 Task: Create a due date automation trigger when advanced on, on the tuesday after a card is due add content with a name or a description not ending with resume at 11:00 AM.
Action: Mouse moved to (839, 265)
Screenshot: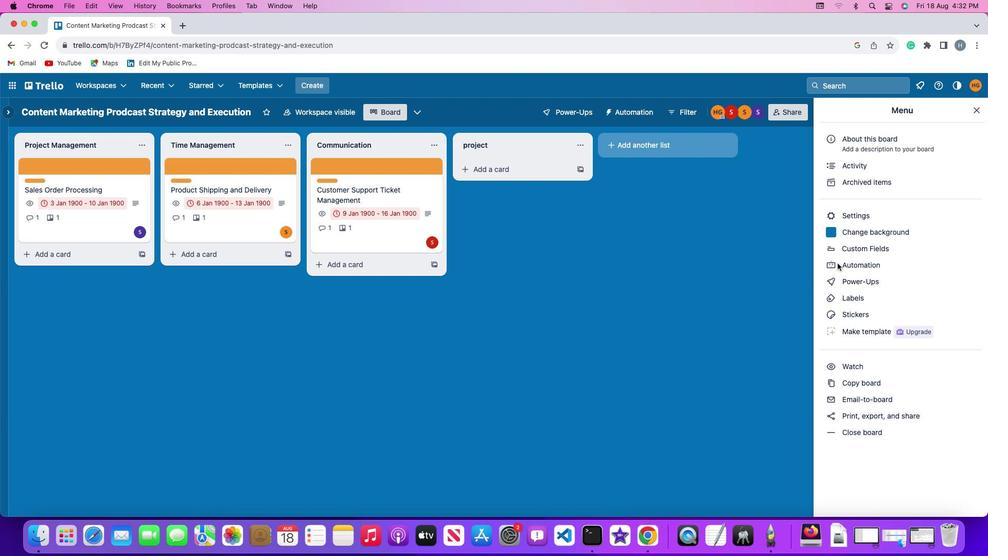 
Action: Mouse pressed left at (839, 265)
Screenshot: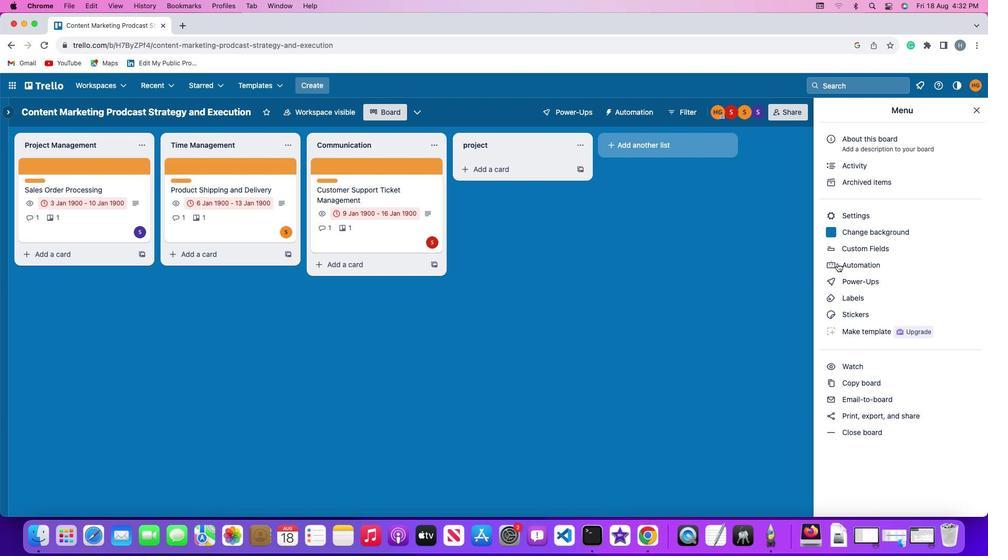 
Action: Mouse pressed left at (839, 265)
Screenshot: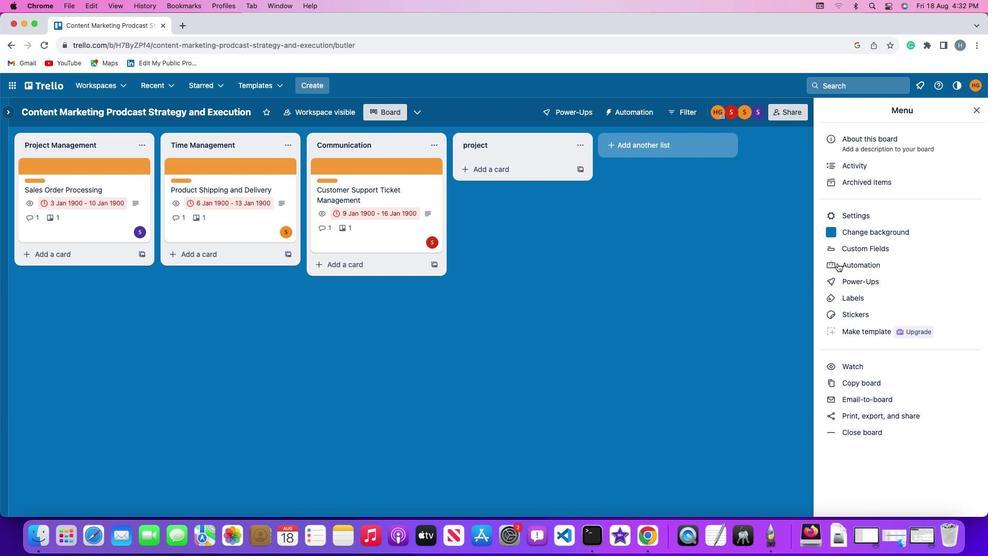 
Action: Mouse moved to (75, 243)
Screenshot: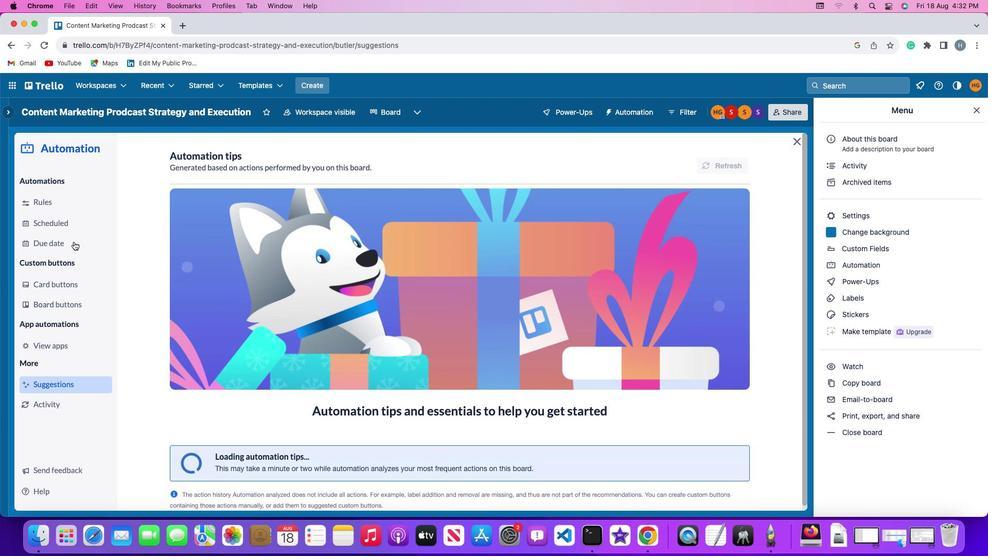 
Action: Mouse pressed left at (75, 243)
Screenshot: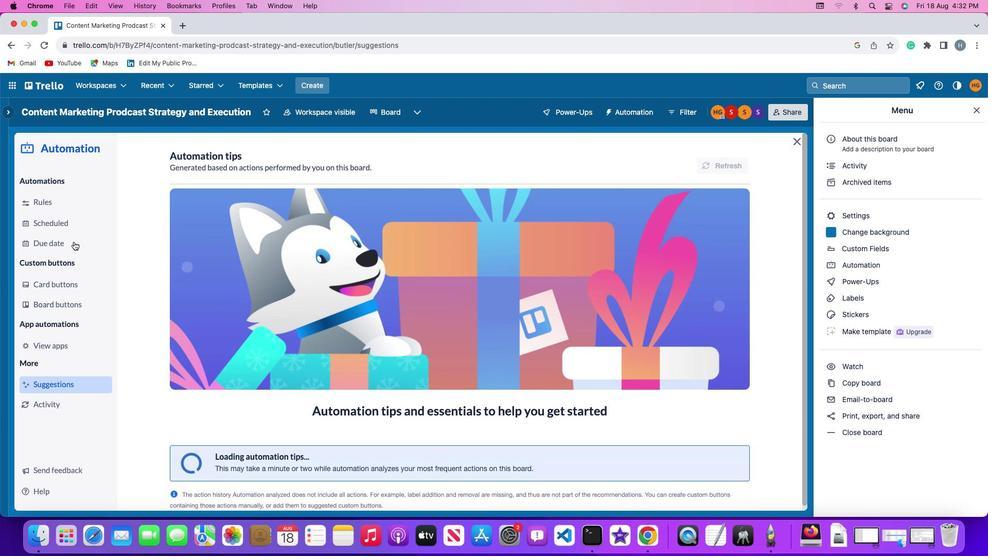 
Action: Mouse moved to (701, 160)
Screenshot: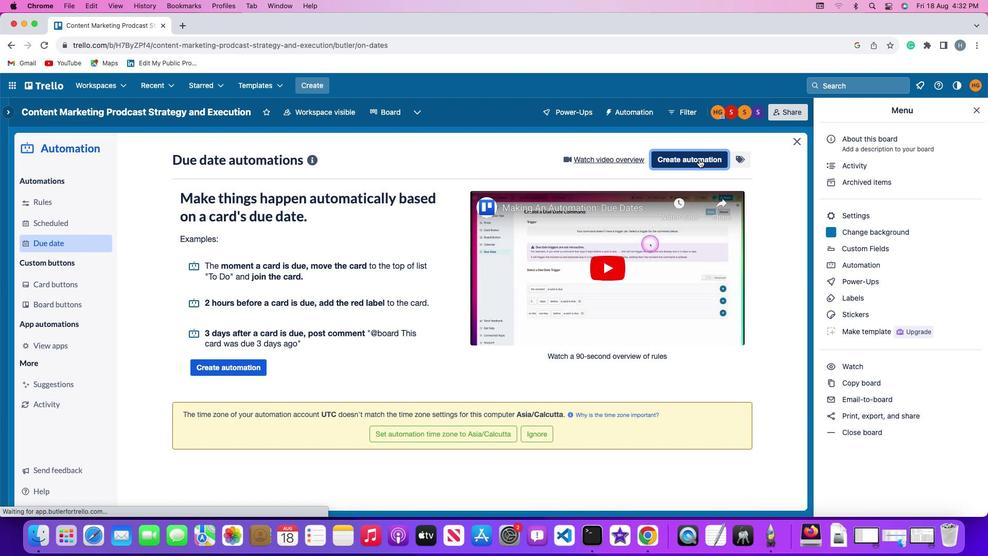 
Action: Mouse pressed left at (701, 160)
Screenshot: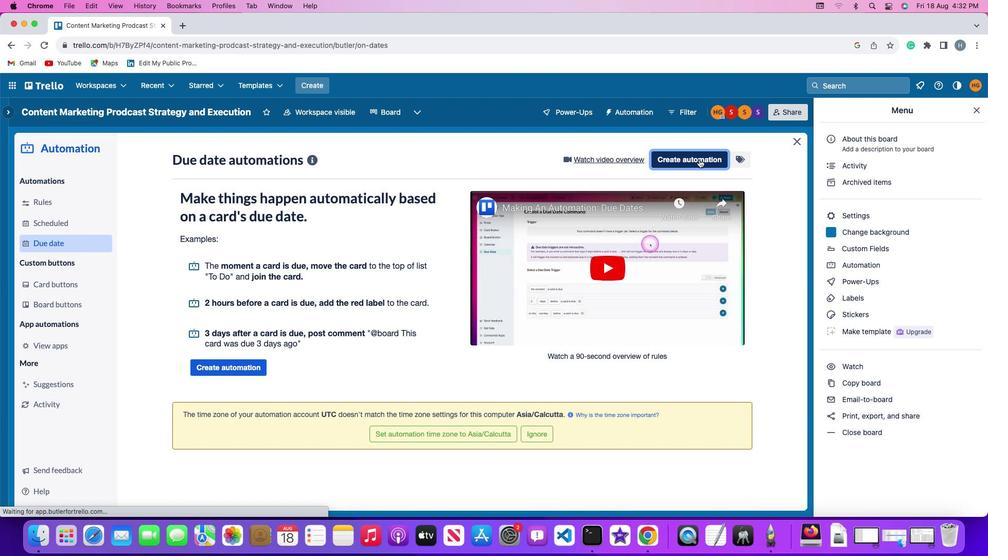 
Action: Mouse moved to (292, 259)
Screenshot: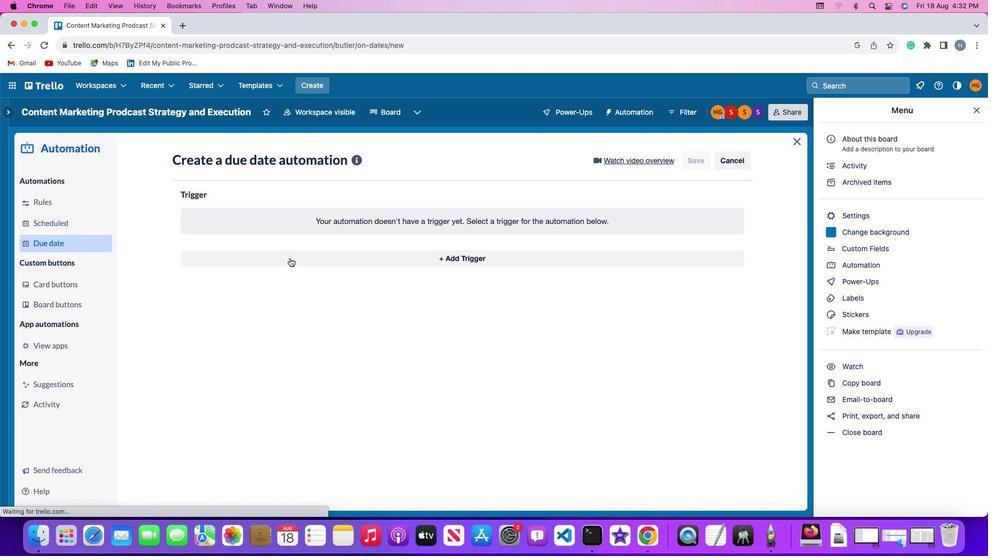 
Action: Mouse pressed left at (292, 259)
Screenshot: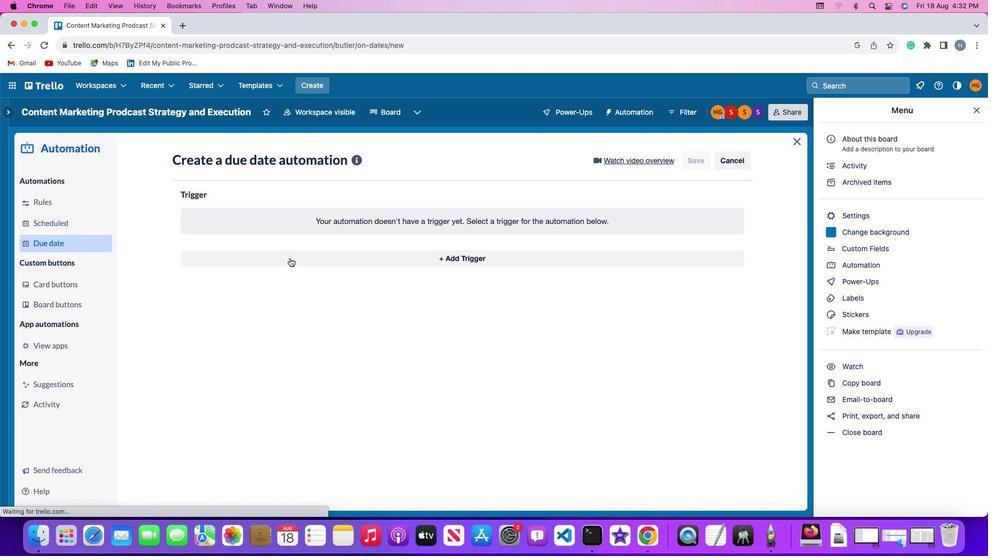 
Action: Mouse moved to (220, 448)
Screenshot: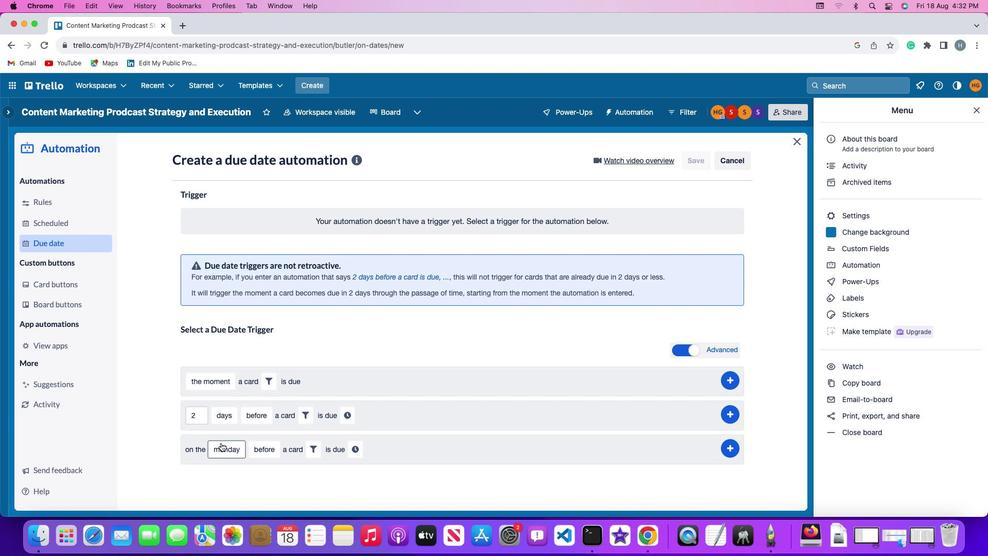 
Action: Mouse pressed left at (220, 448)
Screenshot: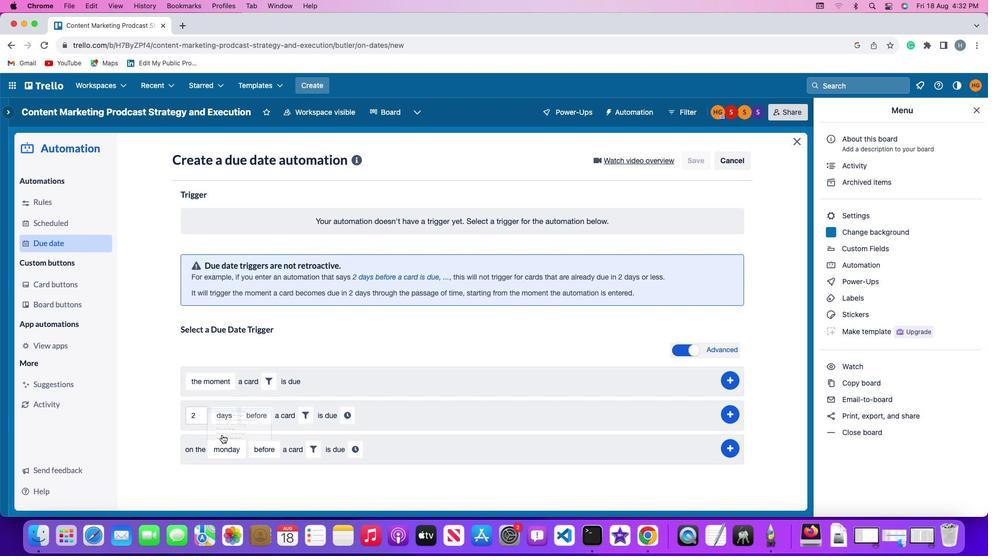 
Action: Mouse moved to (238, 328)
Screenshot: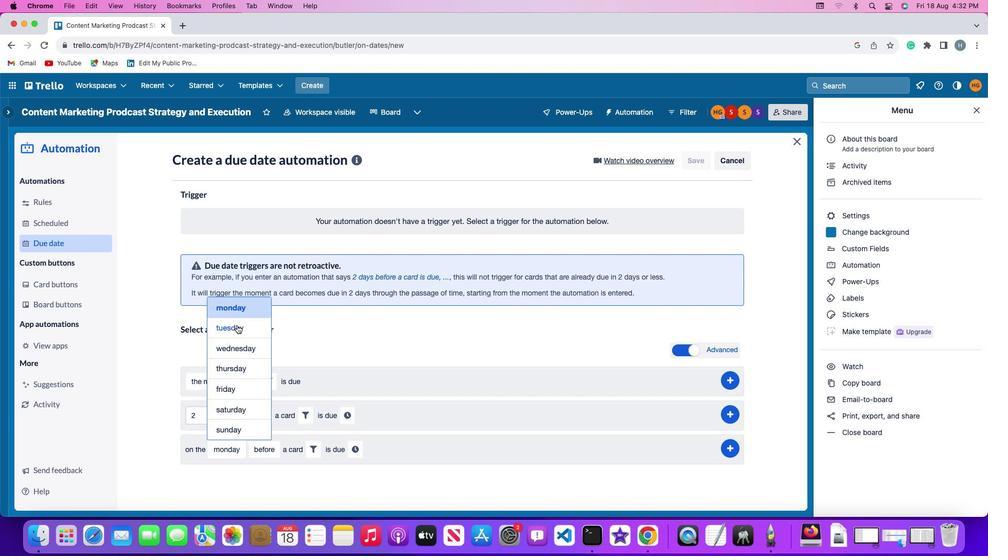
Action: Mouse pressed left at (238, 328)
Screenshot: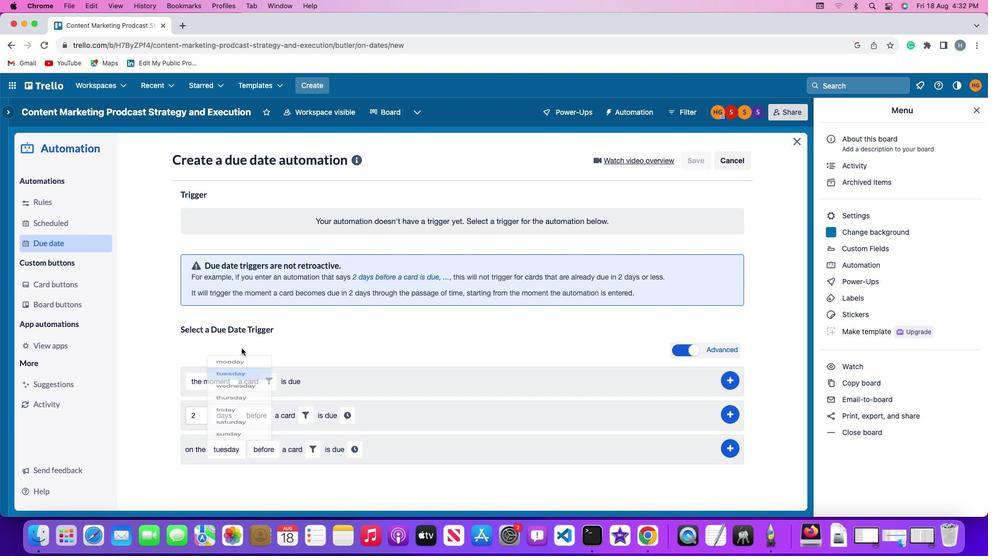 
Action: Mouse moved to (263, 447)
Screenshot: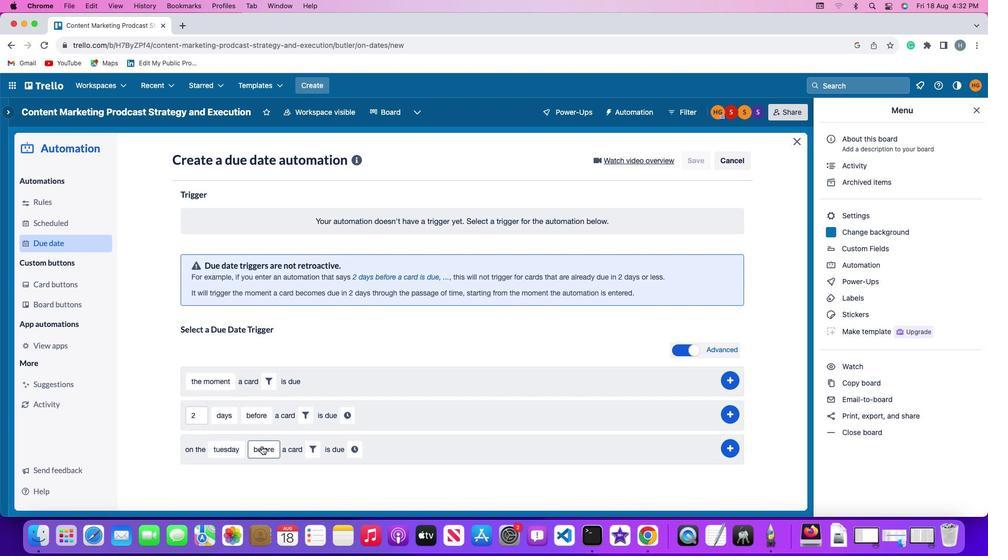 
Action: Mouse pressed left at (263, 447)
Screenshot: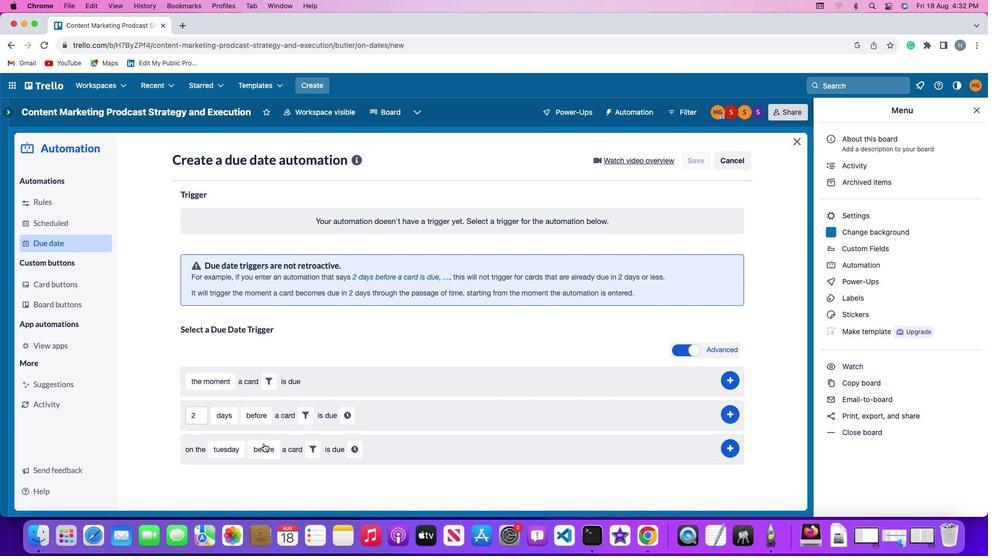 
Action: Mouse moved to (283, 386)
Screenshot: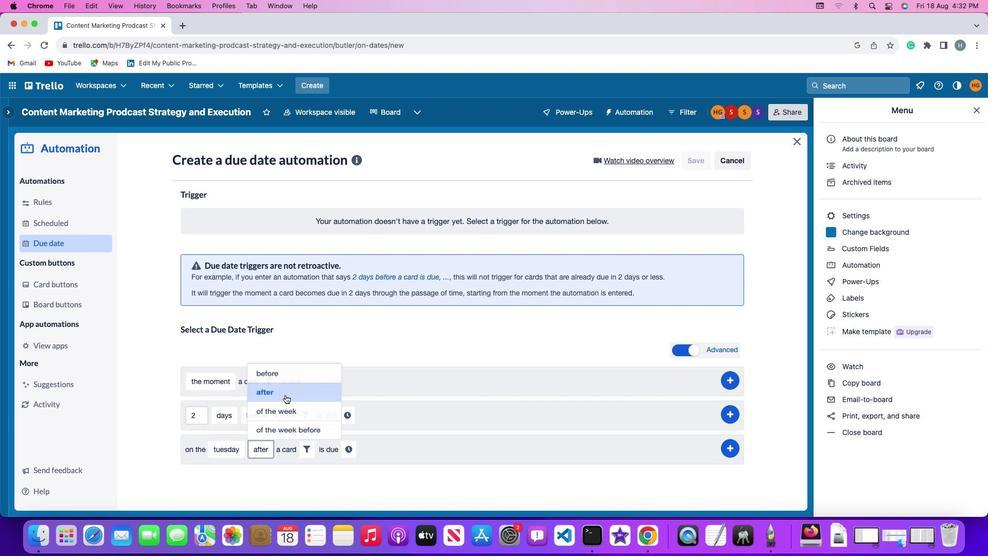 
Action: Mouse pressed left at (283, 386)
Screenshot: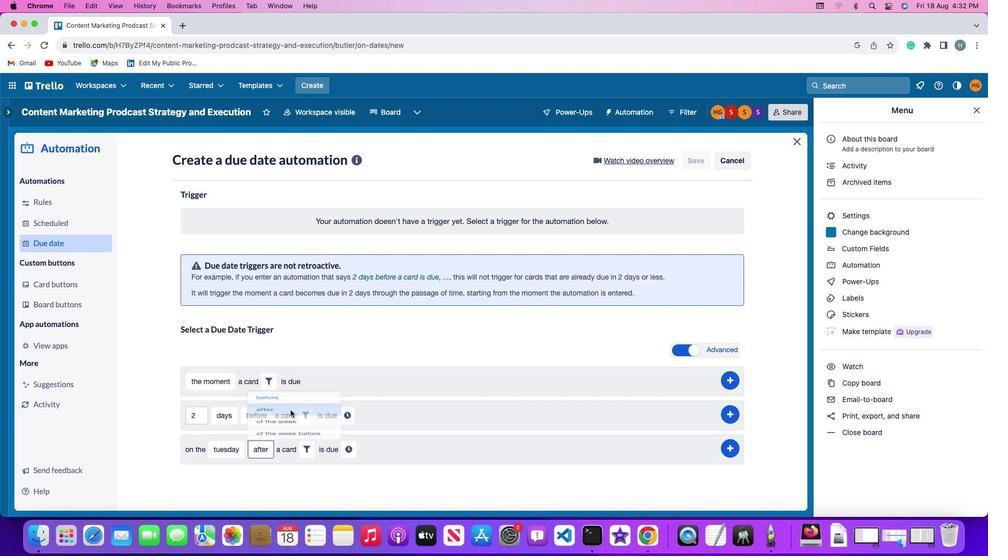 
Action: Mouse moved to (302, 448)
Screenshot: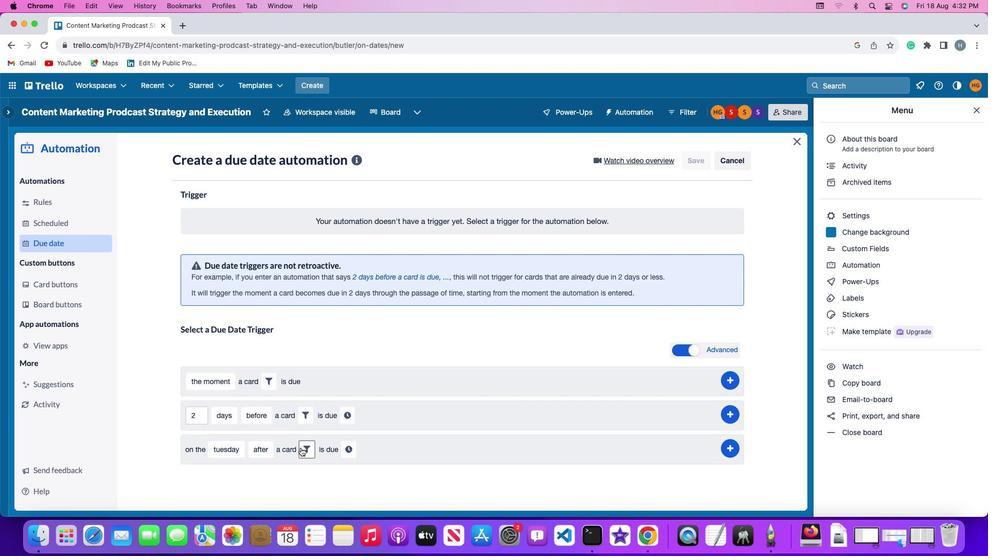 
Action: Mouse pressed left at (302, 448)
Screenshot: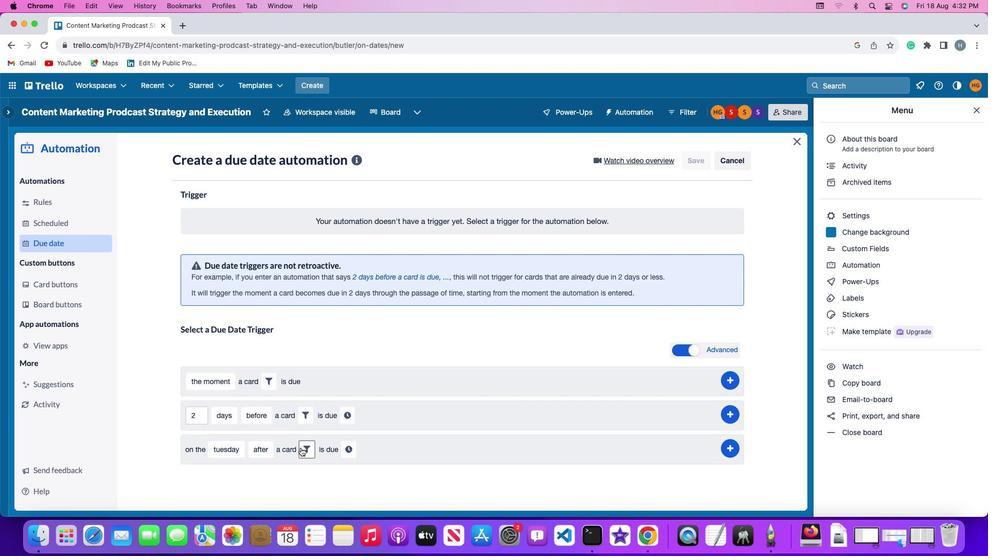 
Action: Mouse moved to (449, 485)
Screenshot: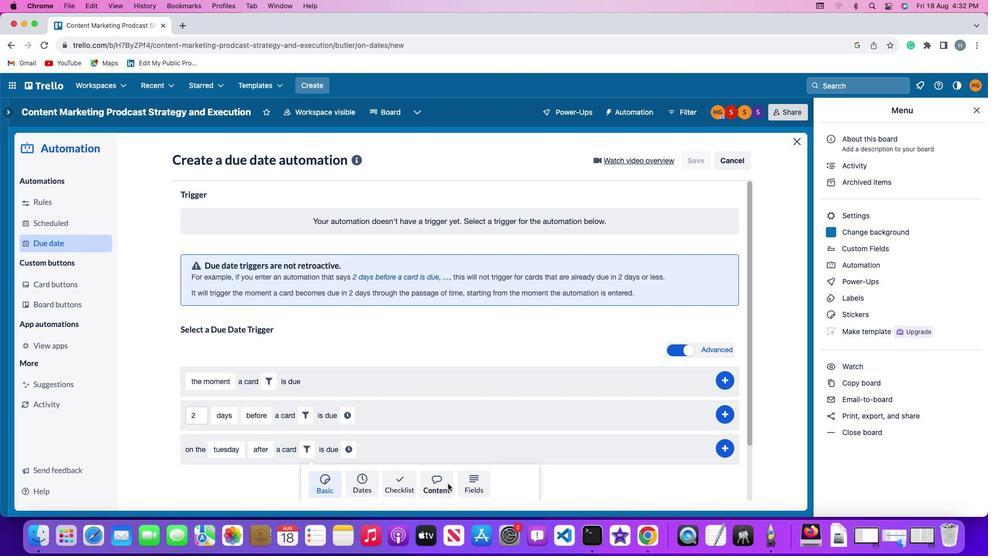 
Action: Mouse pressed left at (449, 485)
Screenshot: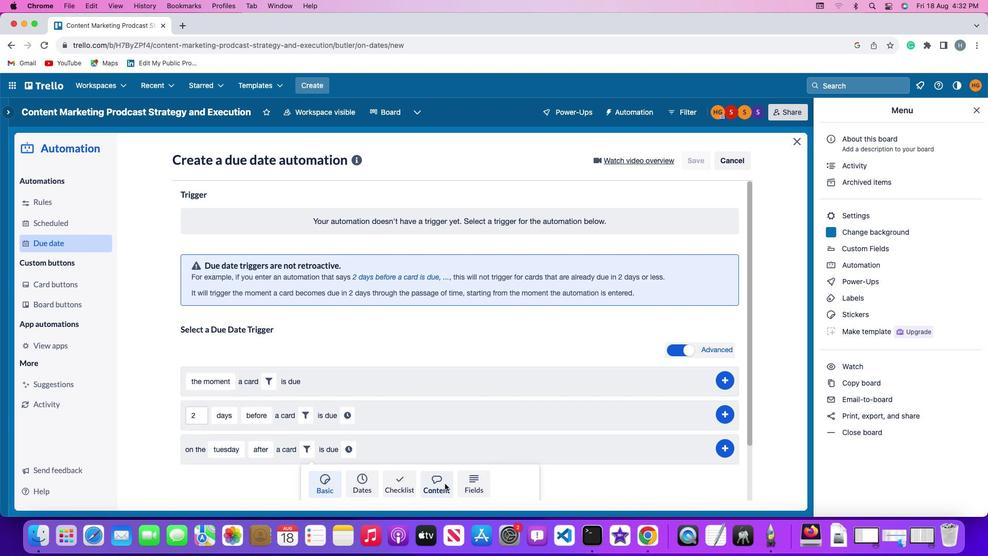 
Action: Mouse moved to (261, 478)
Screenshot: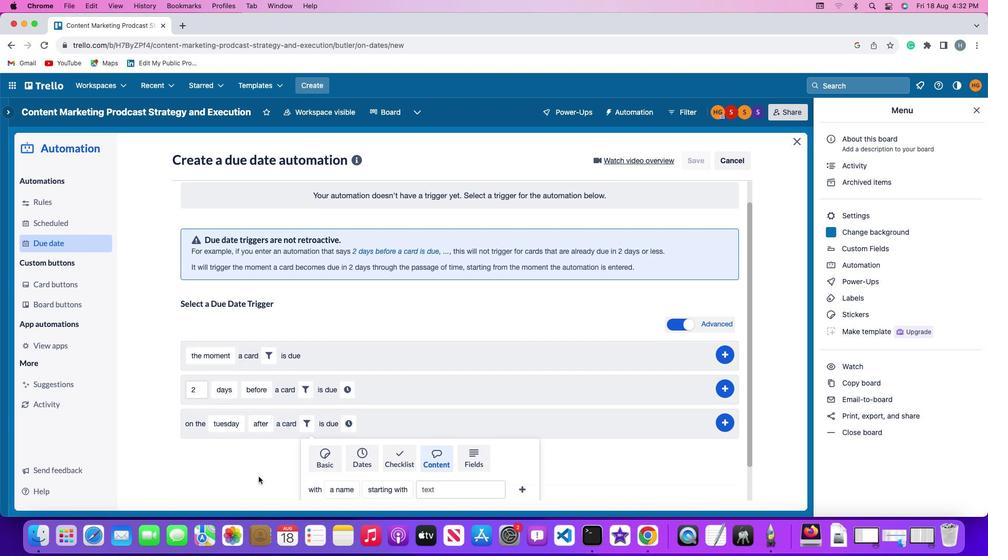 
Action: Mouse scrolled (261, 478) with delta (1, 1)
Screenshot: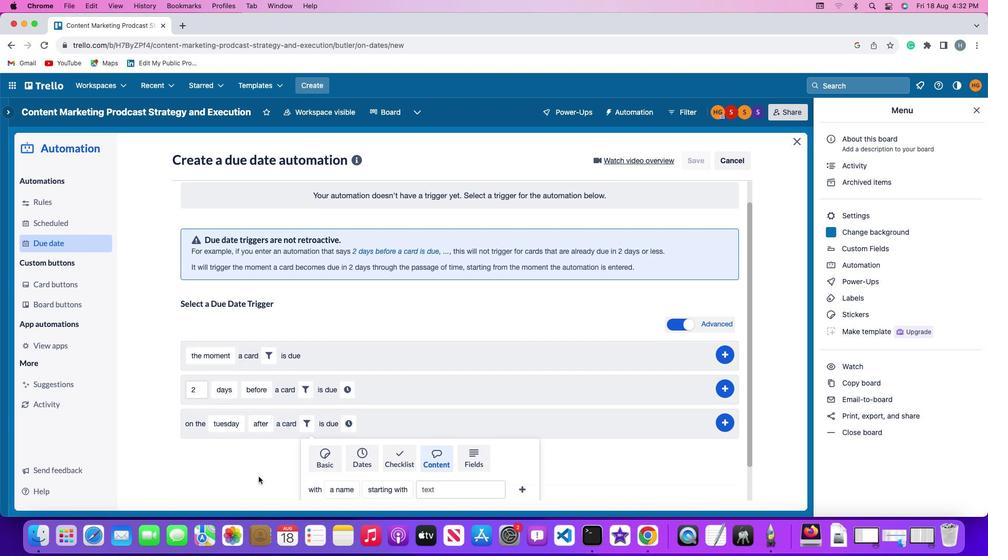 
Action: Mouse moved to (260, 477)
Screenshot: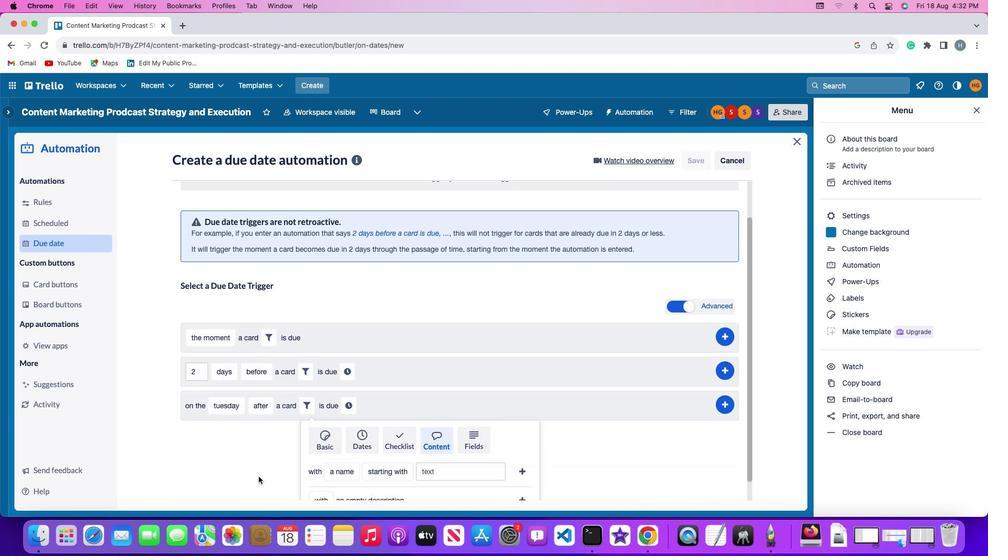 
Action: Mouse scrolled (260, 477) with delta (1, 1)
Screenshot: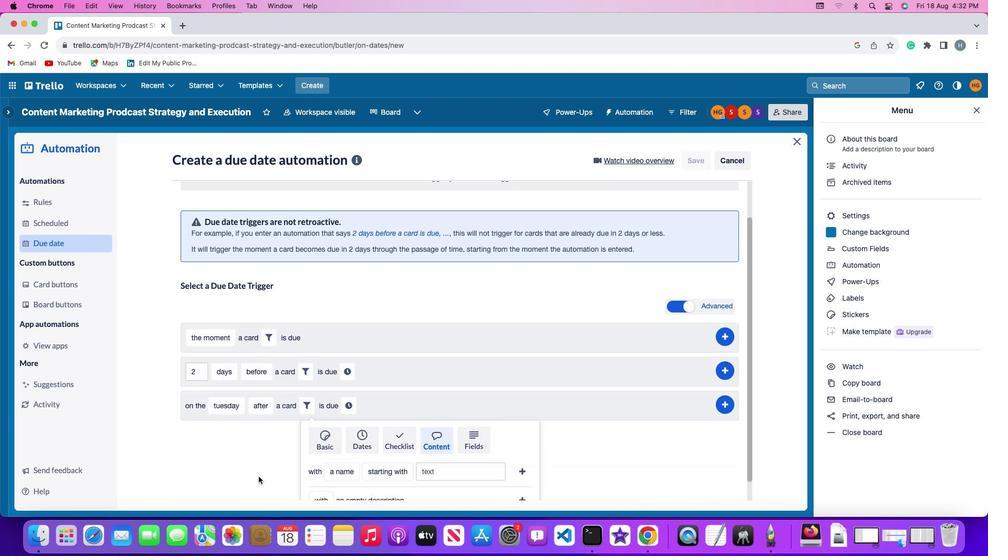 
Action: Mouse scrolled (260, 477) with delta (1, 0)
Screenshot: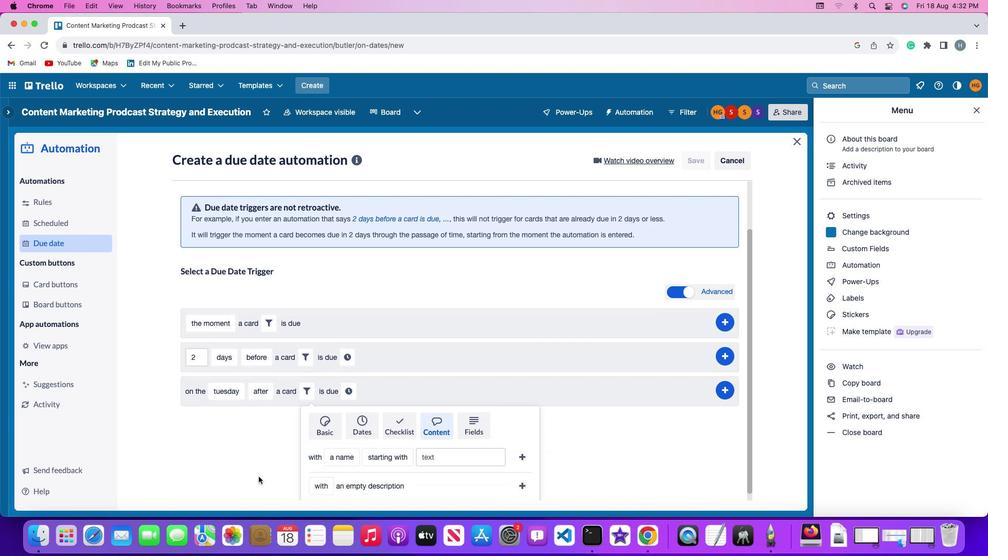 
Action: Mouse scrolled (260, 477) with delta (1, 0)
Screenshot: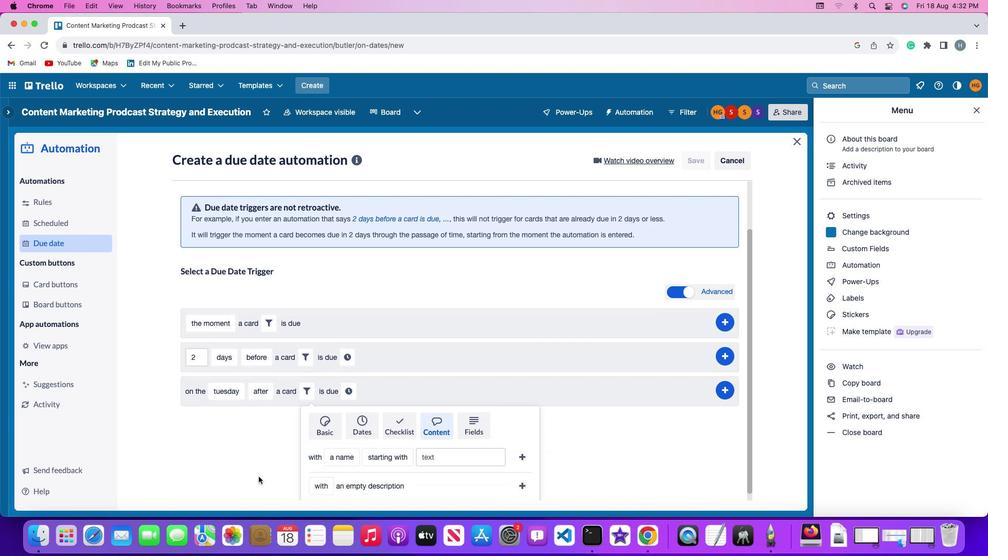 
Action: Mouse scrolled (260, 477) with delta (1, -1)
Screenshot: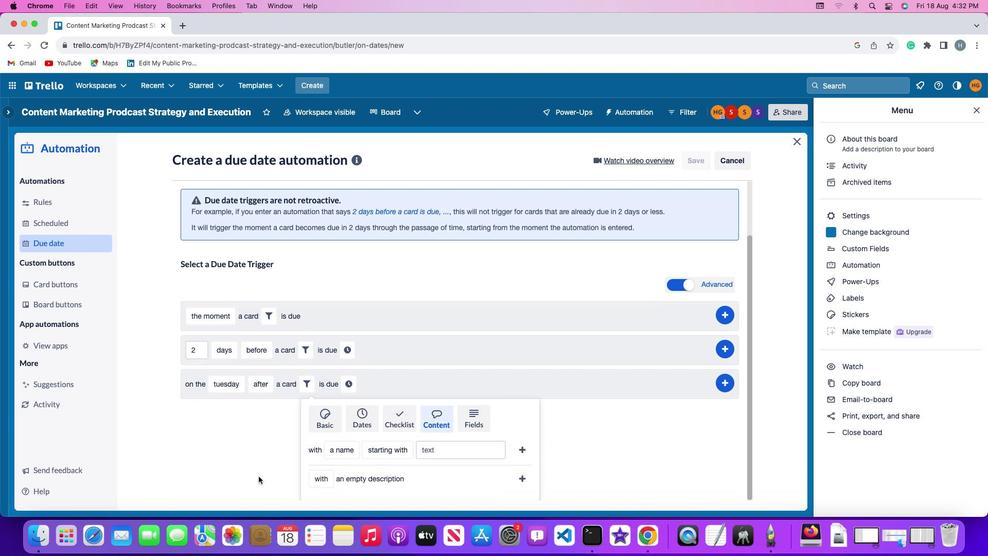 
Action: Mouse moved to (351, 454)
Screenshot: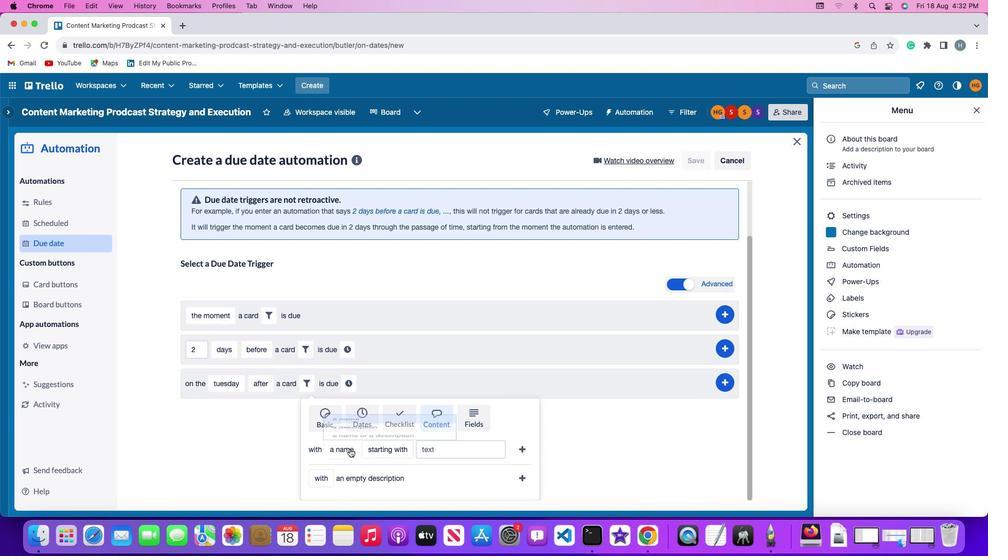 
Action: Mouse pressed left at (351, 454)
Screenshot: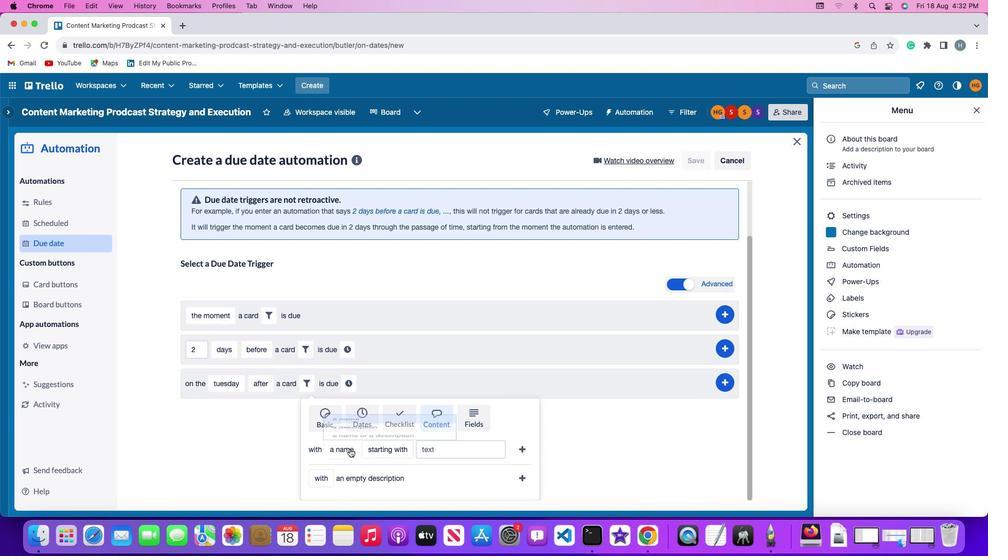
Action: Mouse moved to (353, 429)
Screenshot: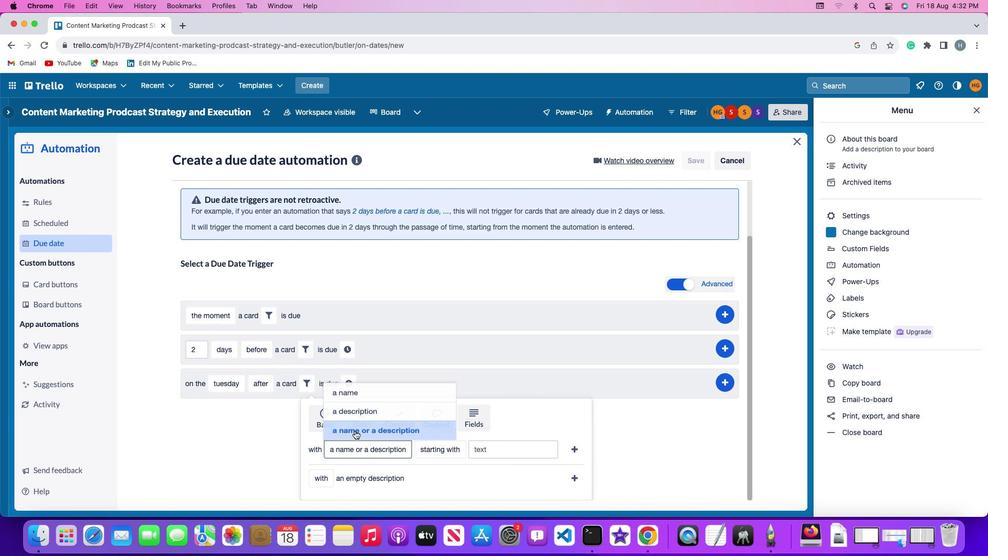 
Action: Mouse pressed left at (353, 429)
Screenshot: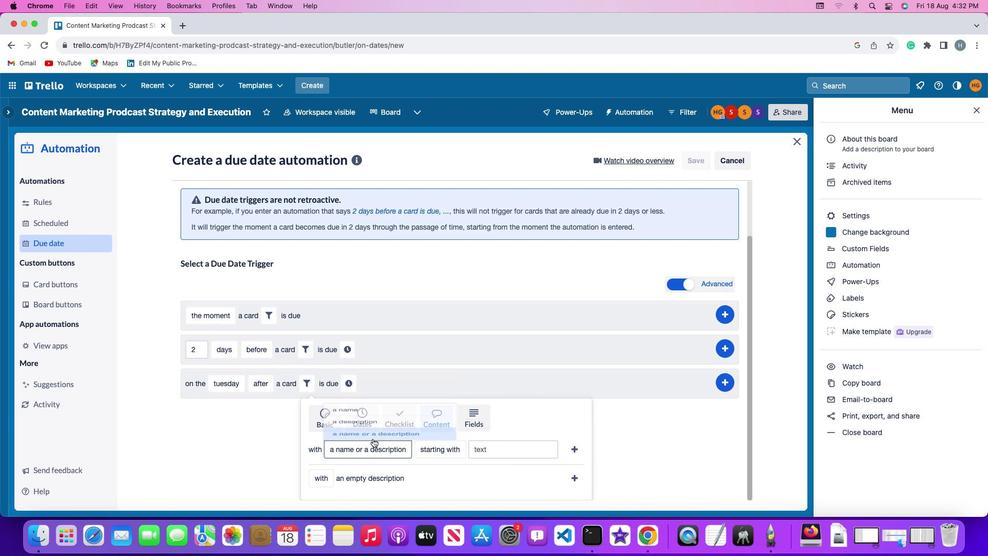 
Action: Mouse moved to (429, 451)
Screenshot: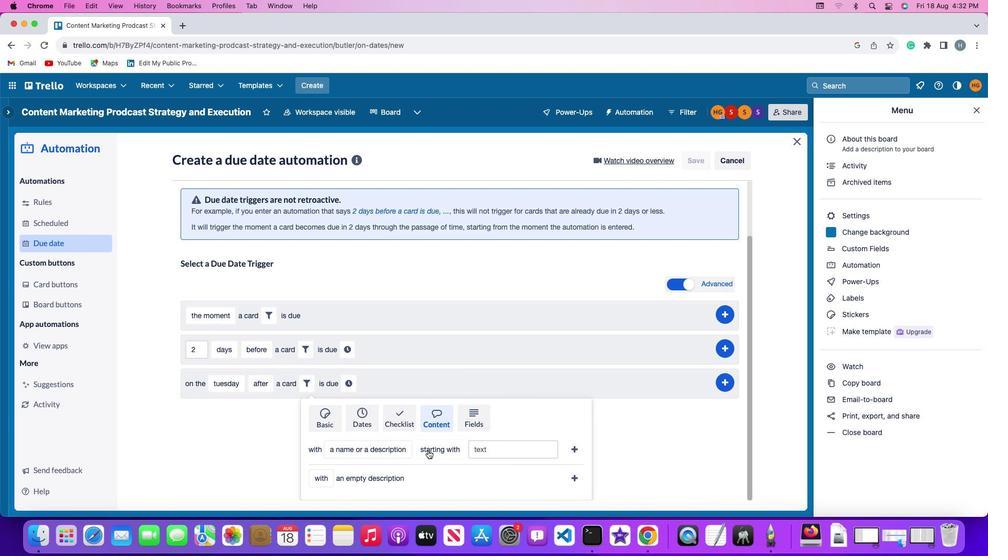 
Action: Mouse pressed left at (429, 451)
Screenshot: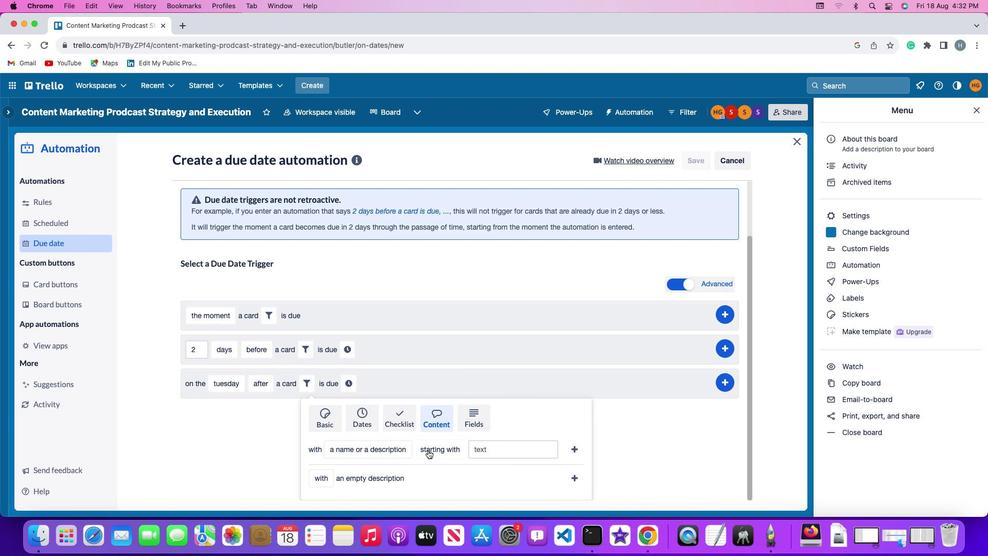 
Action: Mouse moved to (455, 410)
Screenshot: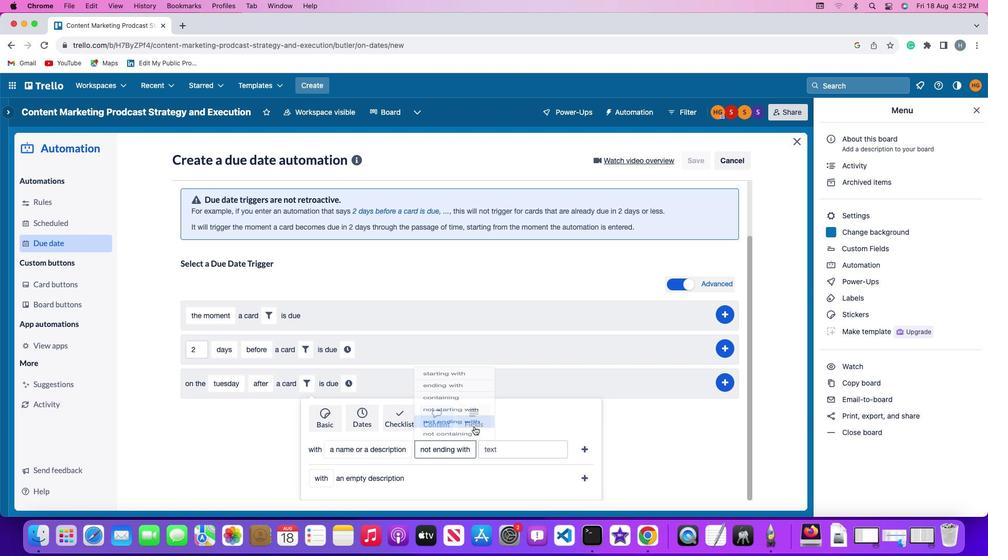 
Action: Mouse pressed left at (455, 410)
Screenshot: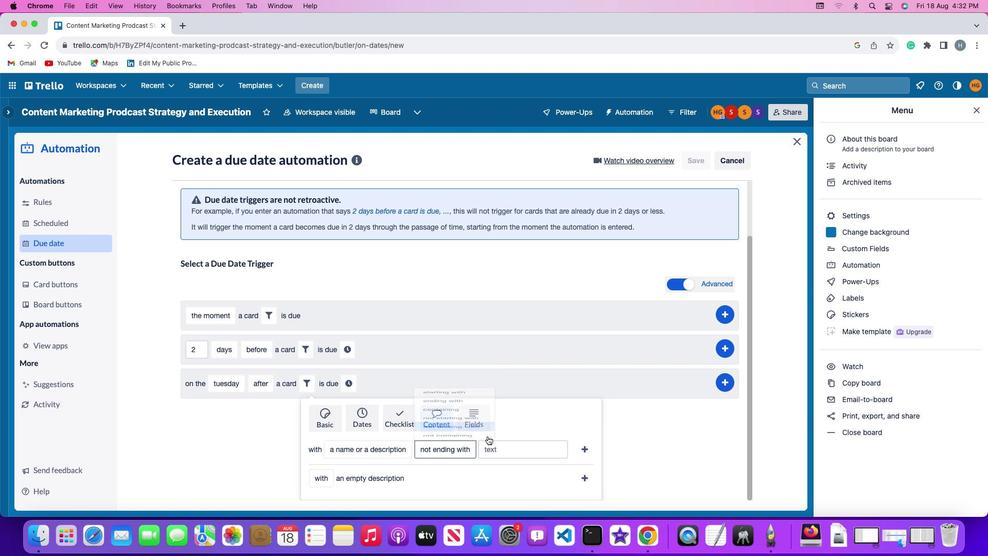 
Action: Mouse moved to (499, 445)
Screenshot: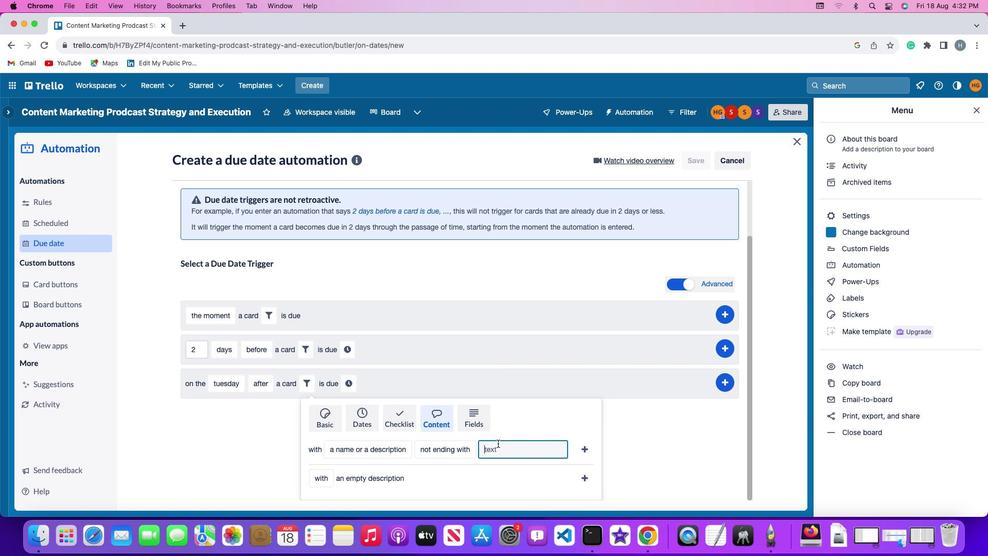 
Action: Mouse pressed left at (499, 445)
Screenshot: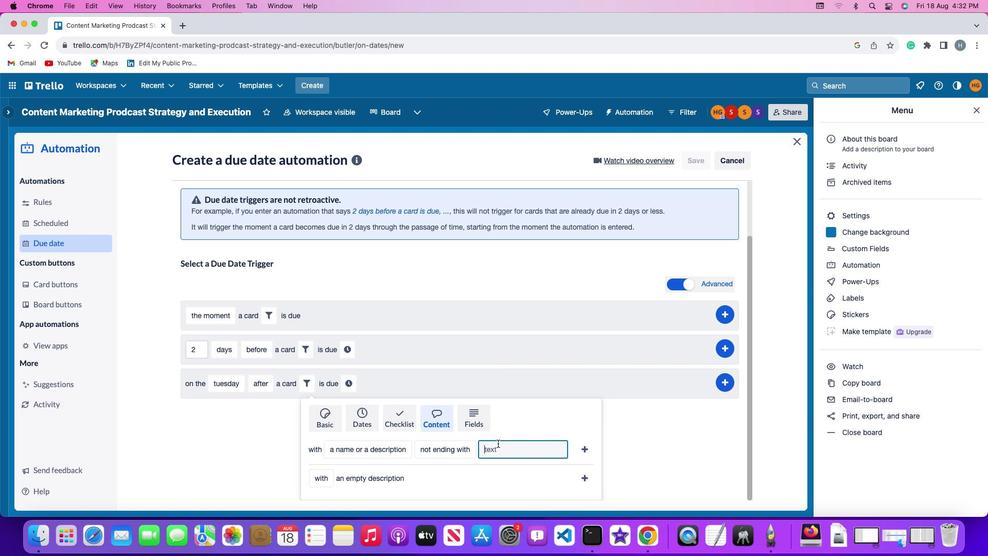 
Action: Mouse moved to (424, 487)
Screenshot: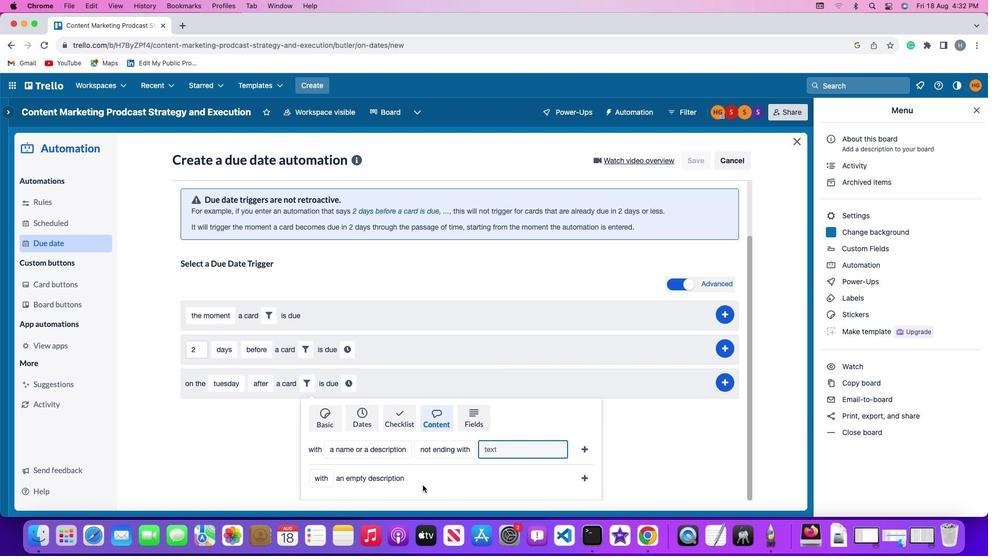 
Action: Key pressed 'r''e''s''u''m''e'
Screenshot: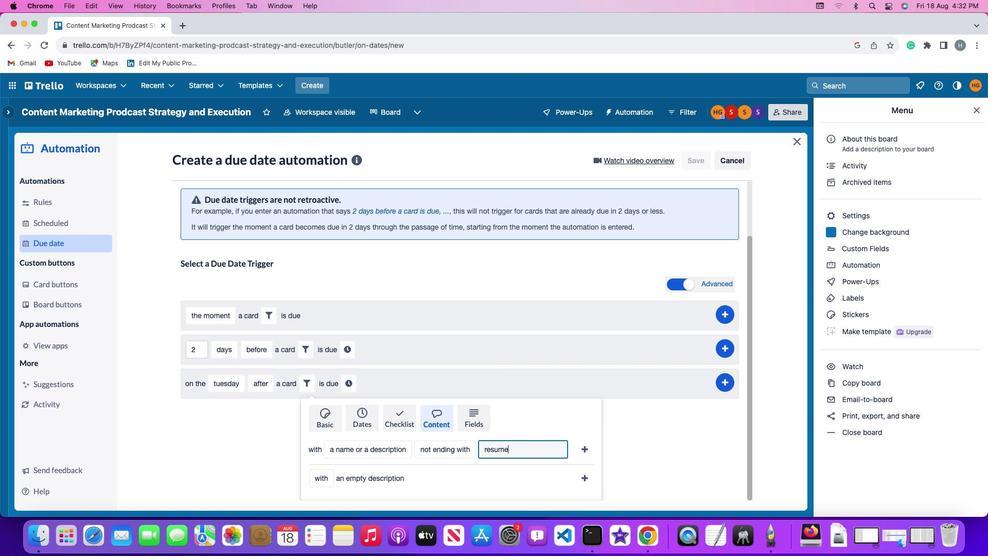 
Action: Mouse moved to (593, 449)
Screenshot: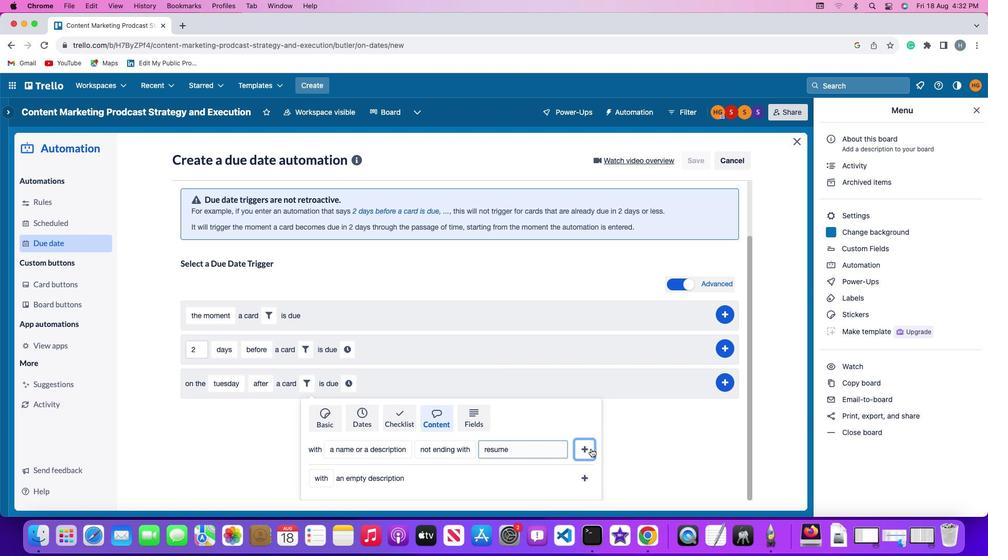 
Action: Mouse pressed left at (593, 449)
Screenshot: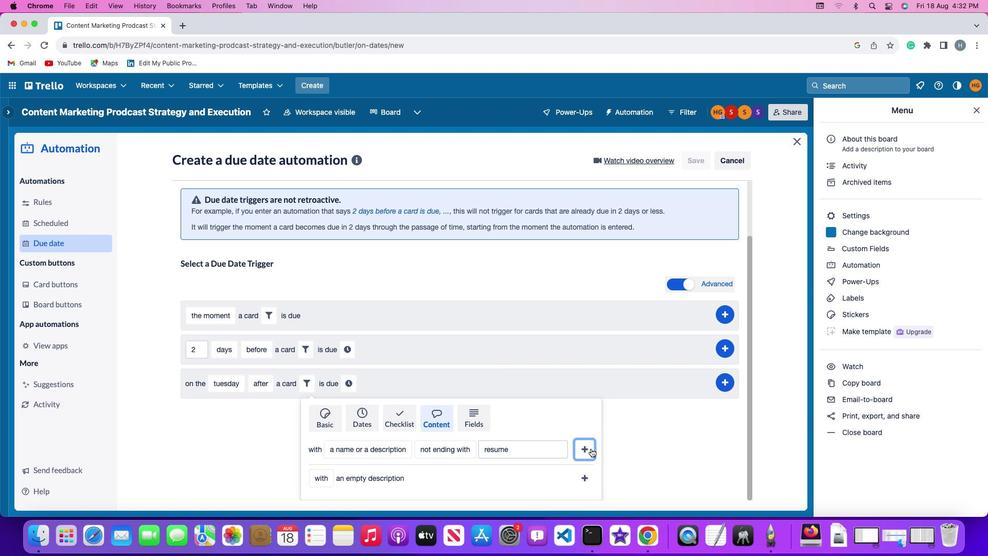 
Action: Mouse moved to (553, 446)
Screenshot: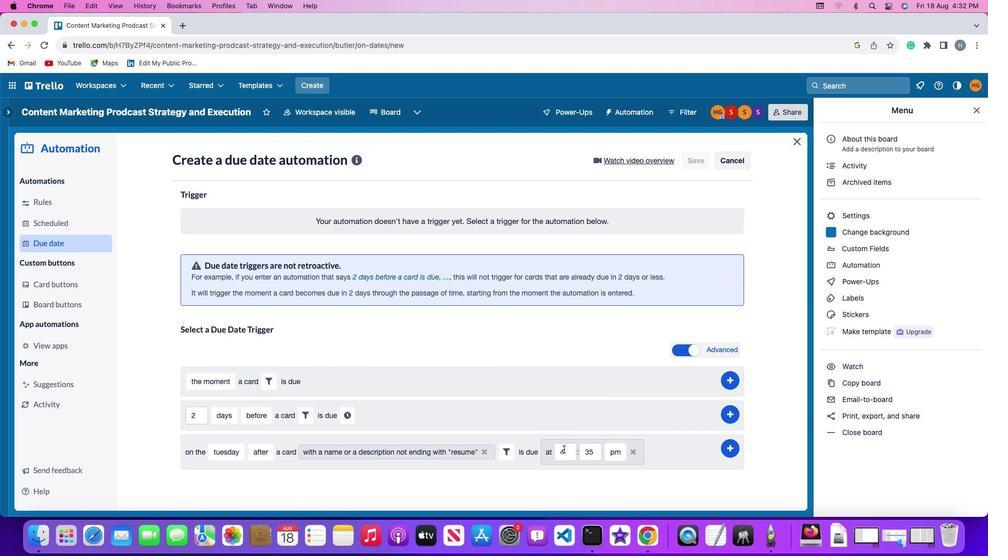 
Action: Mouse pressed left at (553, 446)
Screenshot: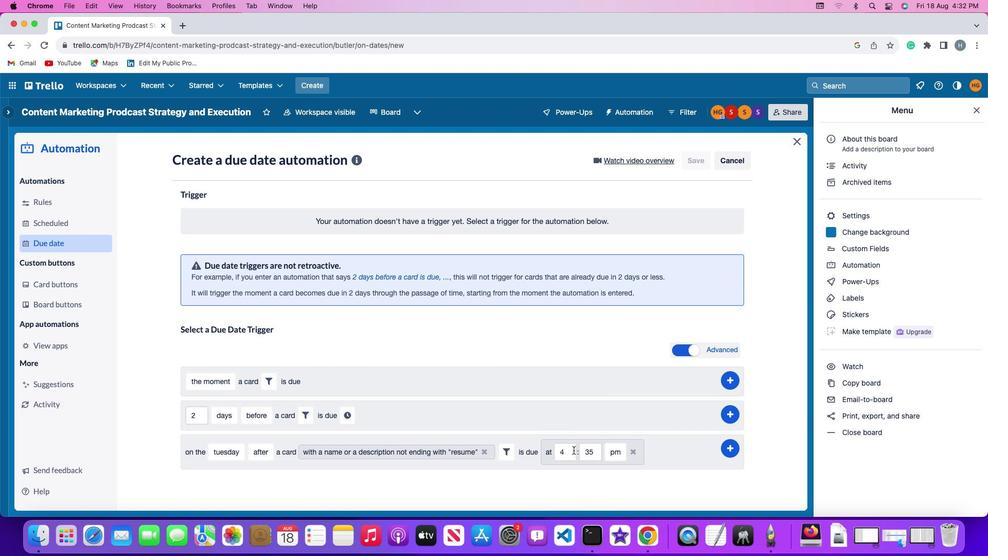 
Action: Mouse moved to (581, 451)
Screenshot: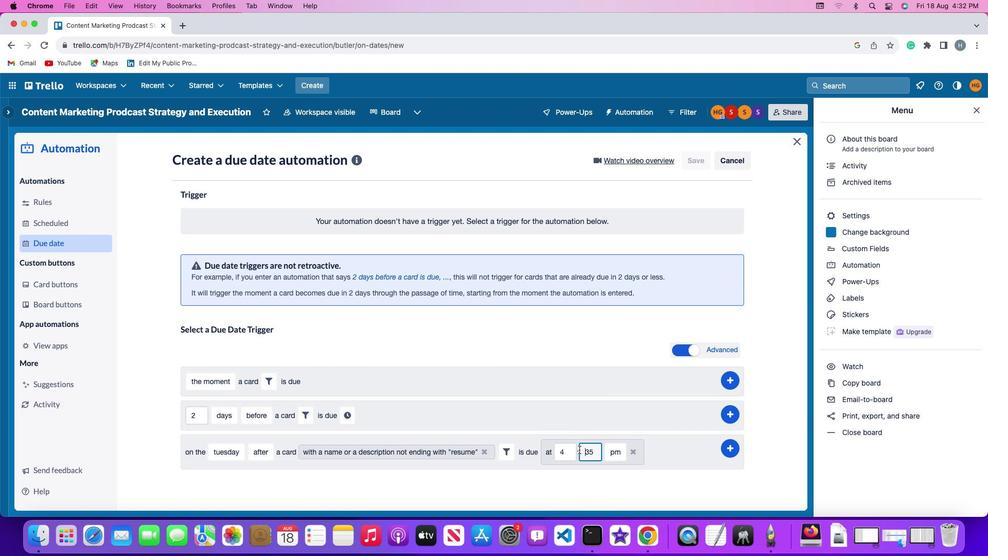 
Action: Mouse pressed left at (581, 451)
Screenshot: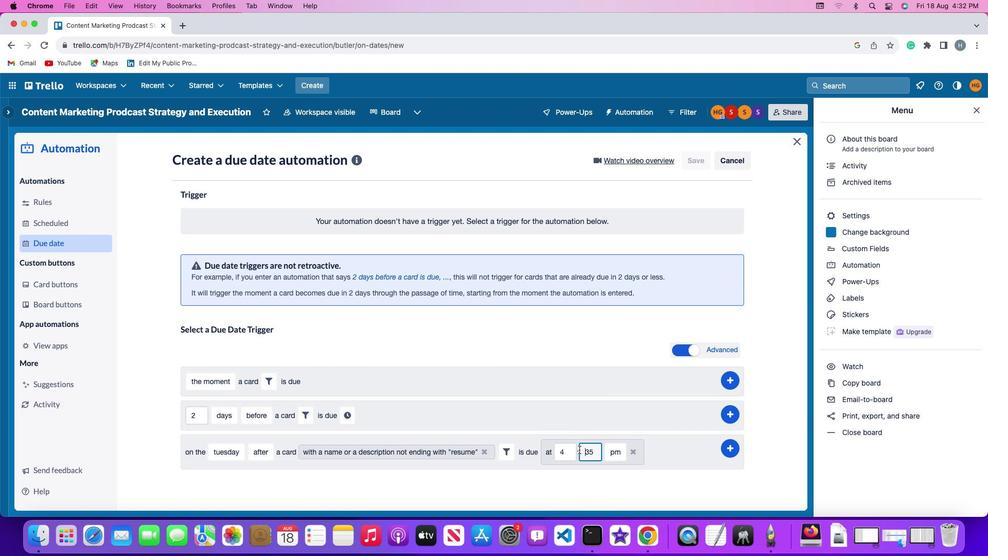 
Action: Mouse moved to (565, 456)
Screenshot: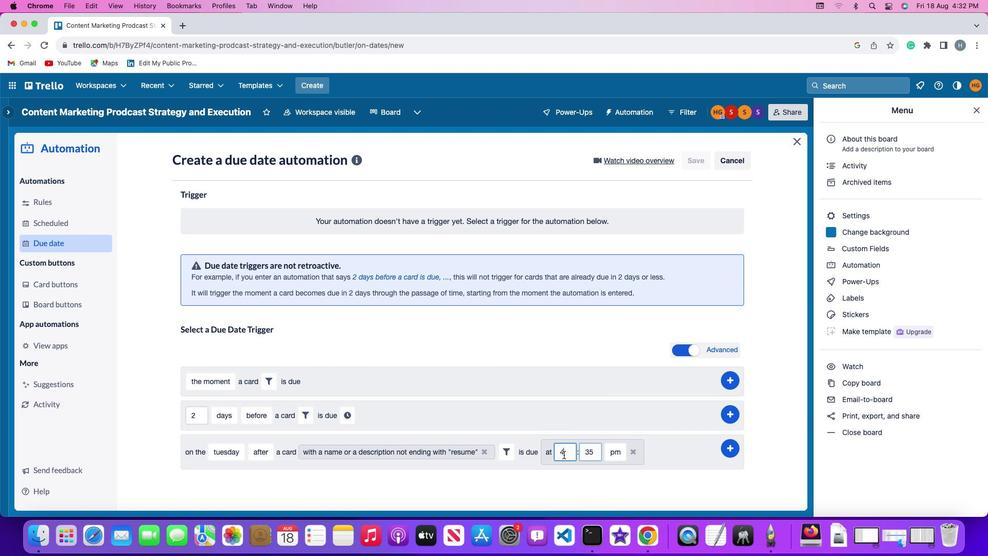 
Action: Mouse pressed left at (565, 456)
Screenshot: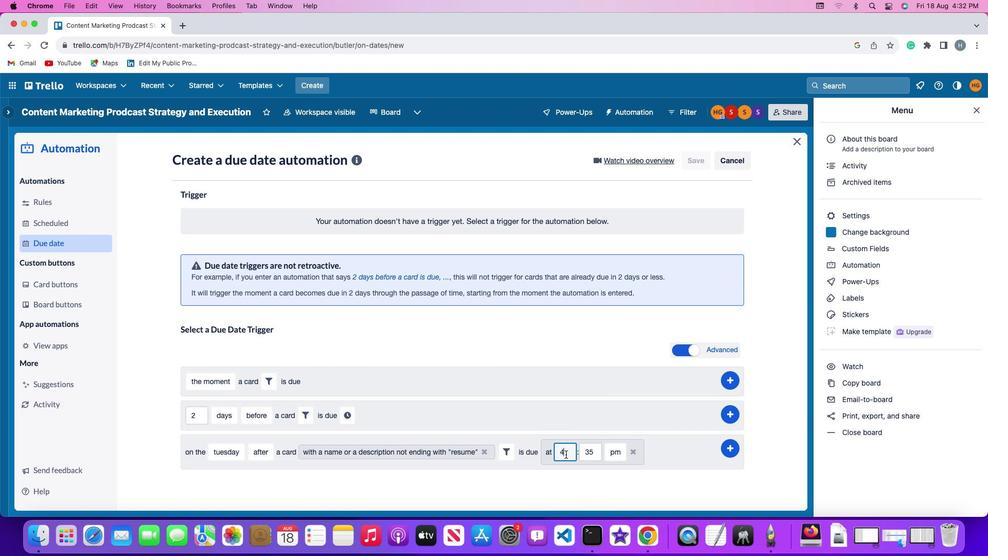 
Action: Mouse moved to (568, 455)
Screenshot: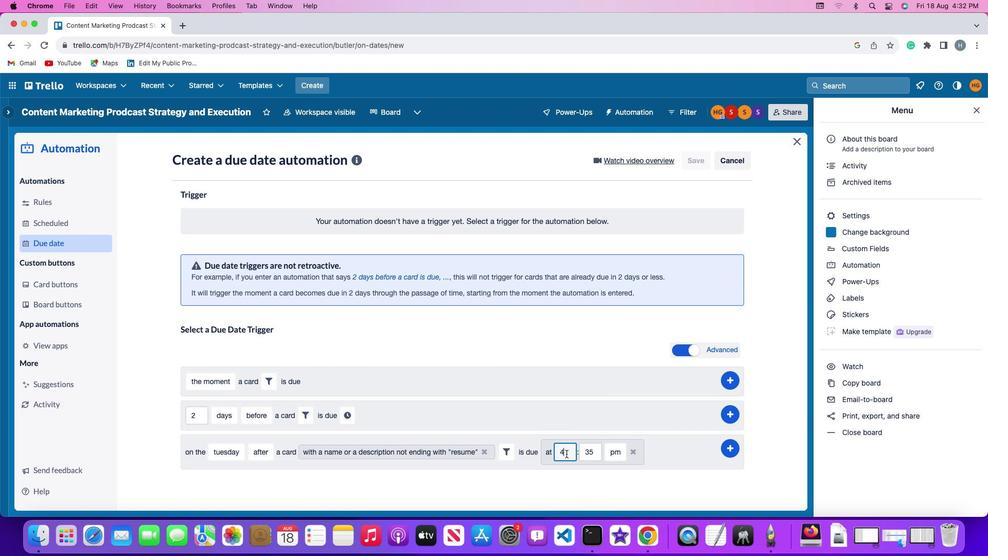 
Action: Key pressed Key.backspace'1''1'
Screenshot: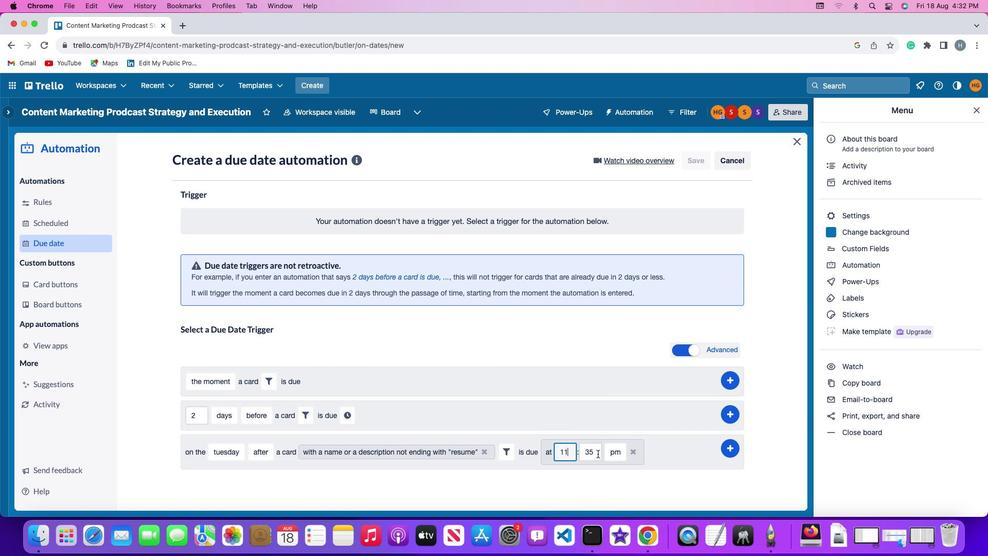 
Action: Mouse moved to (601, 453)
Screenshot: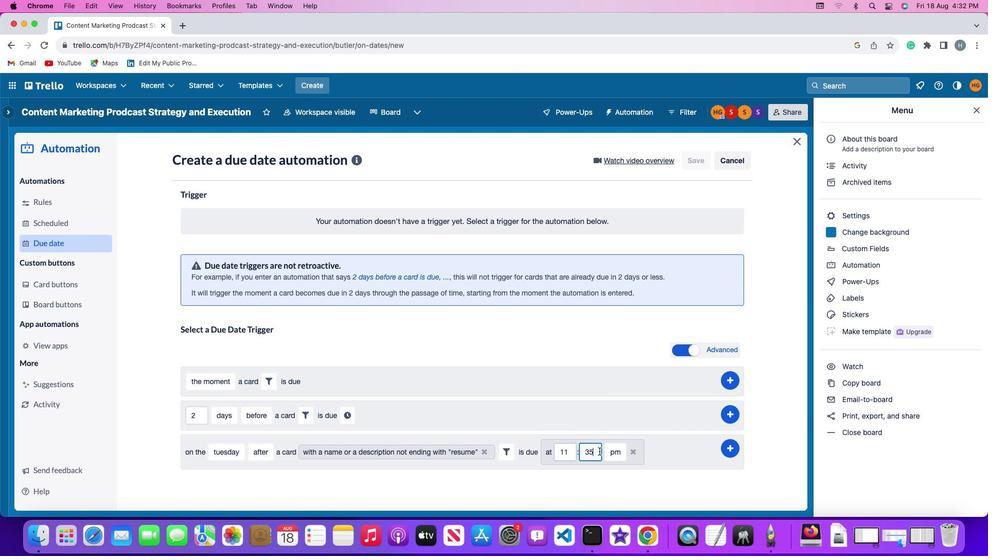
Action: Mouse pressed left at (601, 453)
Screenshot: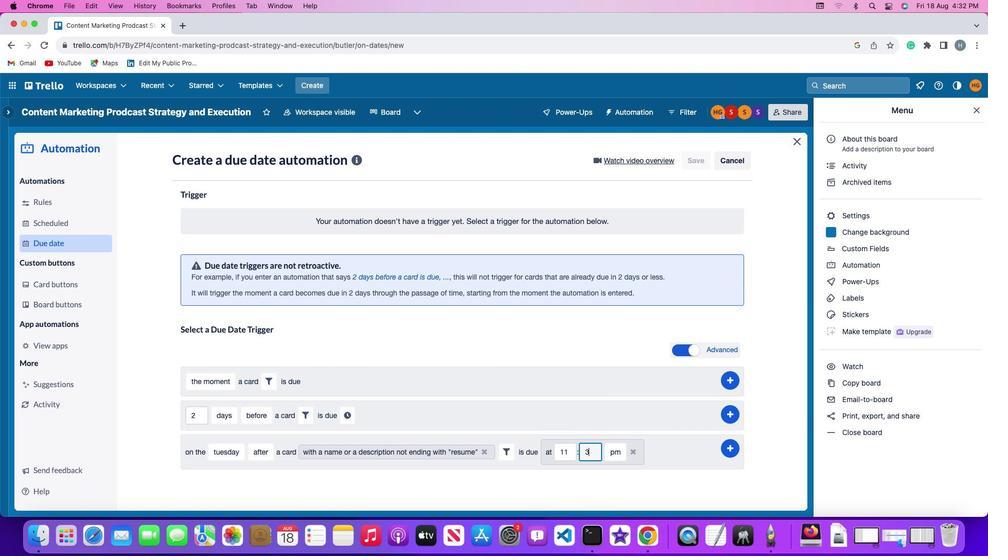 
Action: Mouse moved to (601, 453)
Screenshot: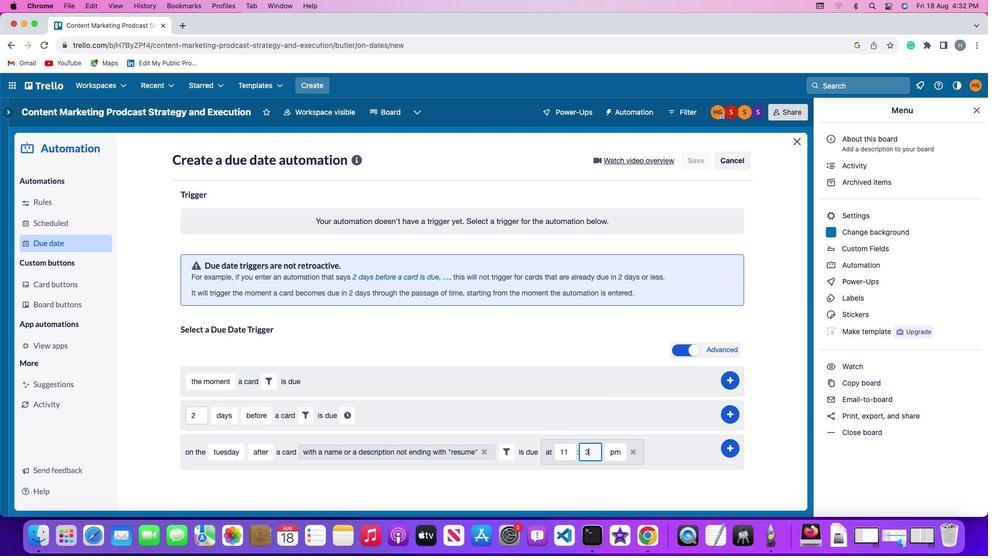 
Action: Key pressed Key.backspaceKey.backspace
Screenshot: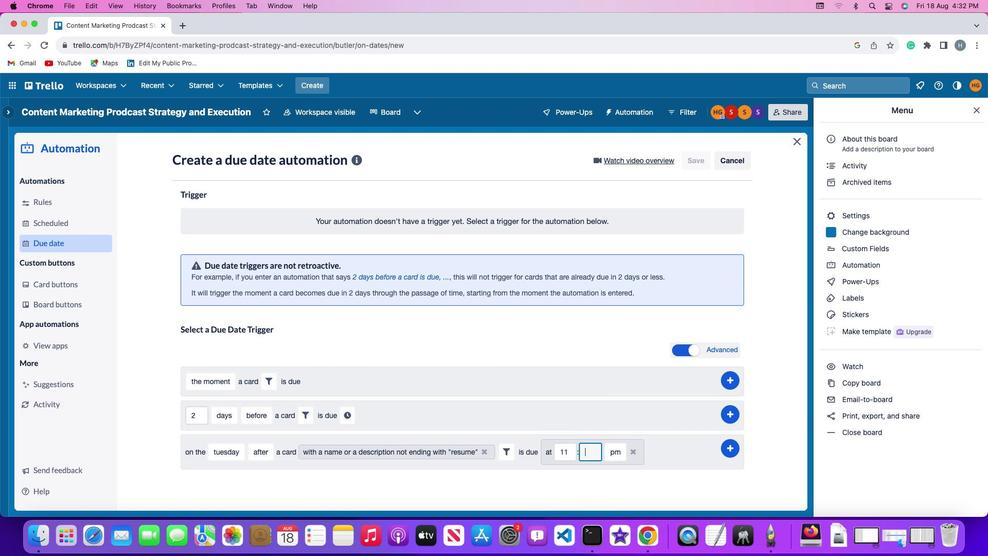 
Action: Mouse moved to (601, 452)
Screenshot: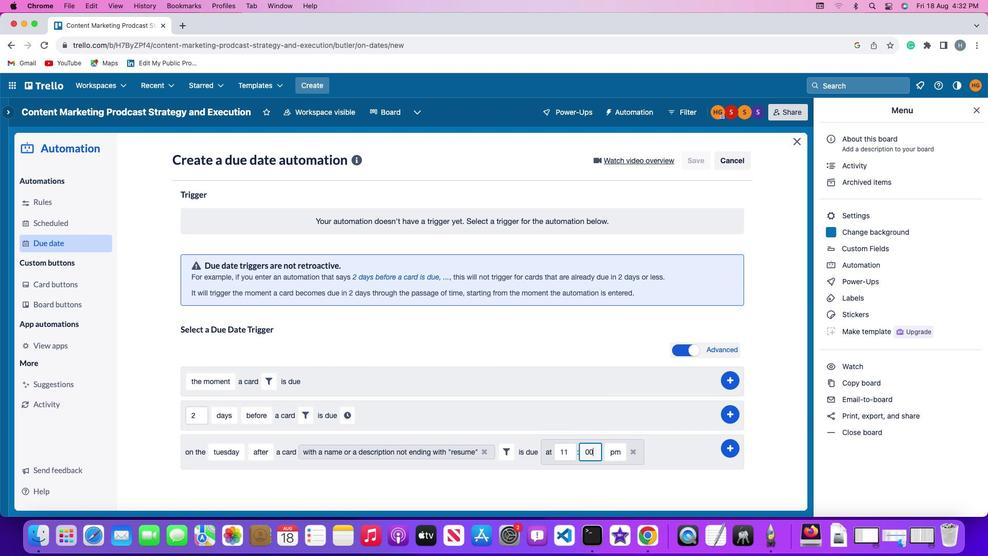
Action: Key pressed '0'
Screenshot: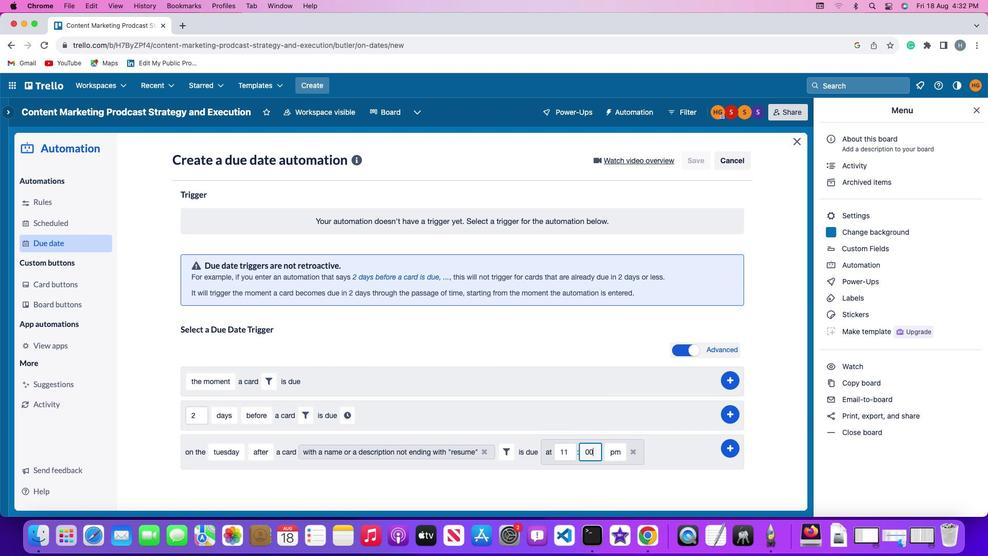 
Action: Mouse moved to (601, 452)
Screenshot: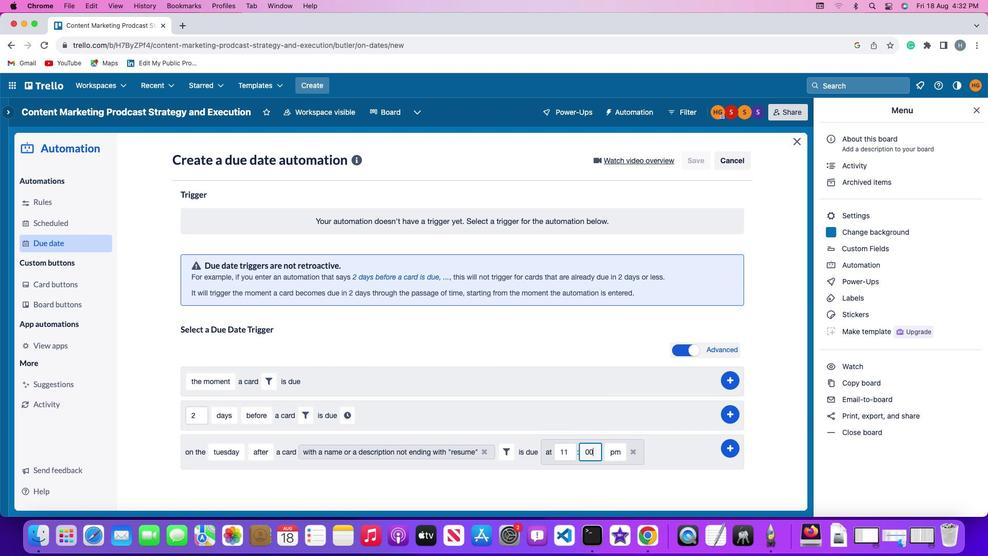 
Action: Key pressed '0'
Screenshot: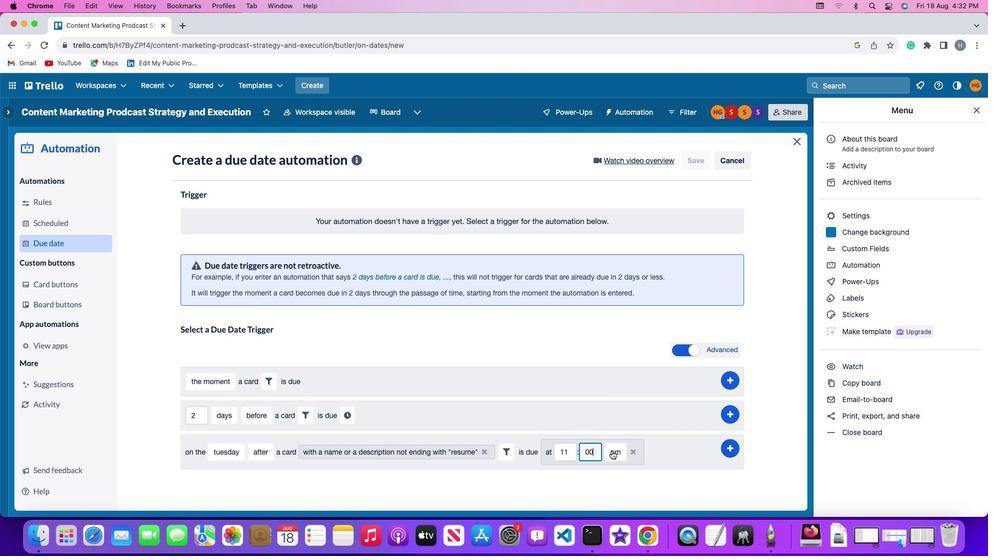 
Action: Mouse moved to (618, 450)
Screenshot: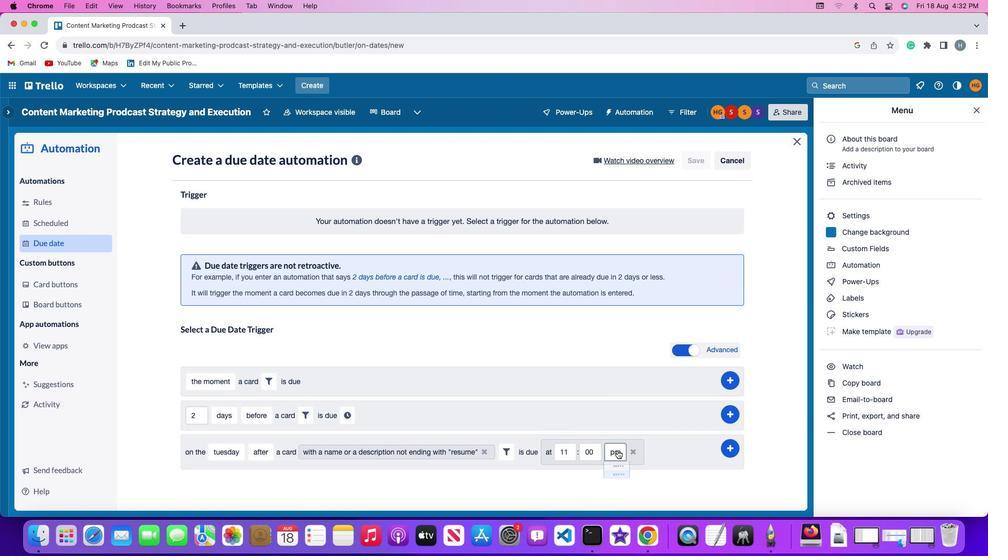 
Action: Mouse pressed left at (618, 450)
Screenshot: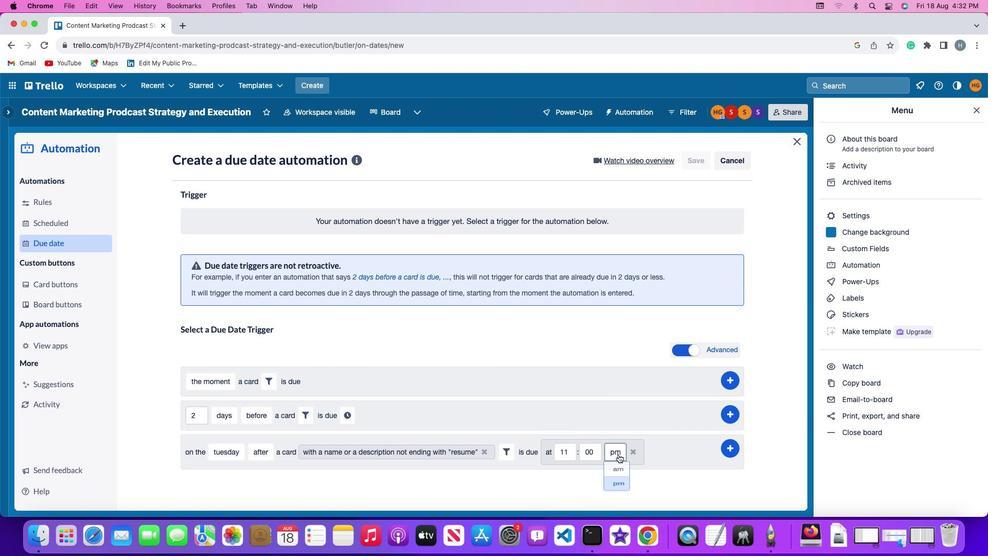 
Action: Mouse moved to (620, 465)
Screenshot: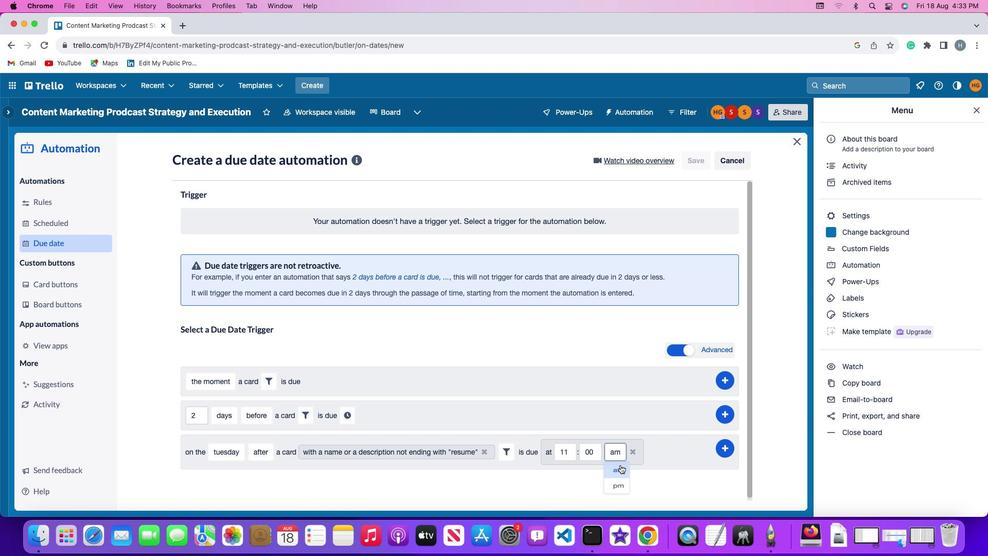 
Action: Mouse pressed left at (620, 465)
Screenshot: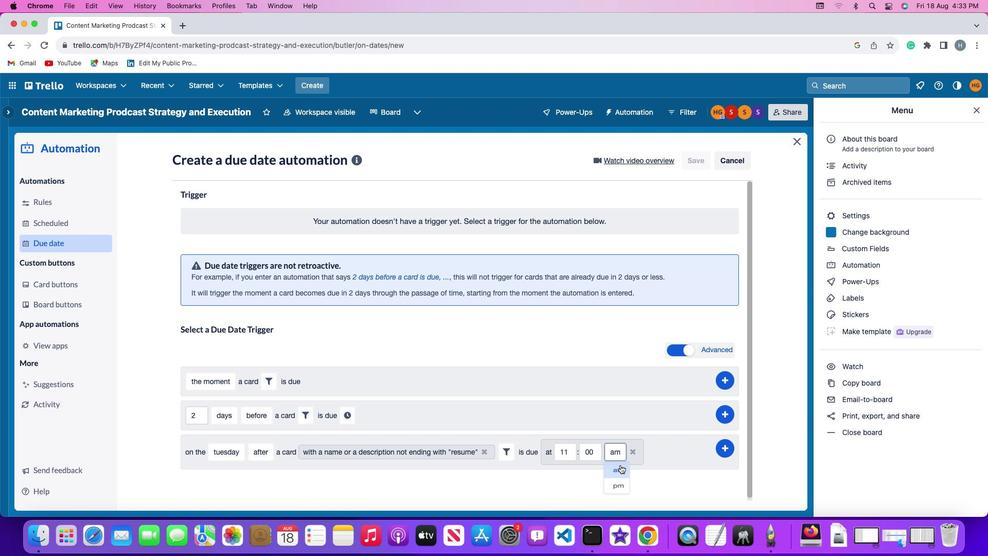 
Action: Mouse moved to (736, 446)
Screenshot: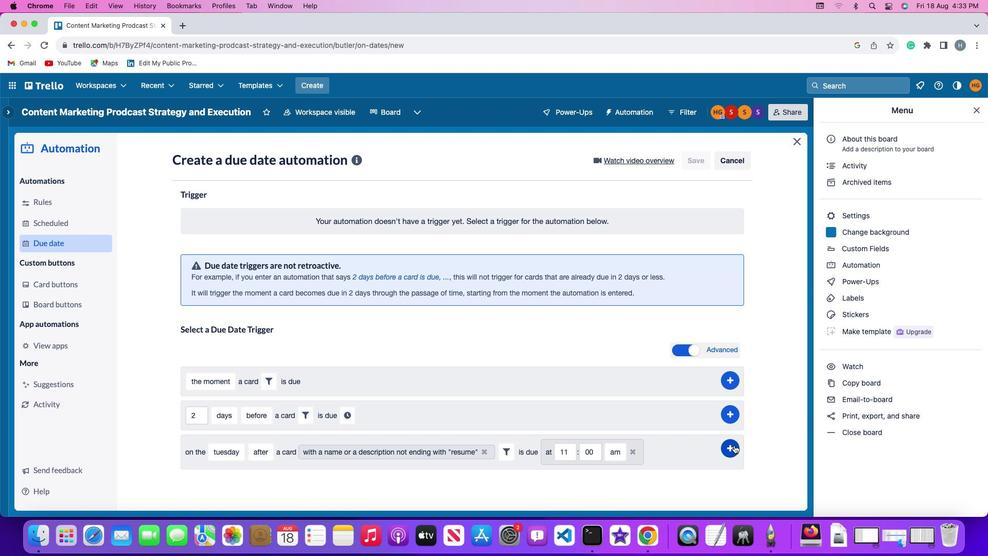 
Action: Mouse pressed left at (736, 446)
Screenshot: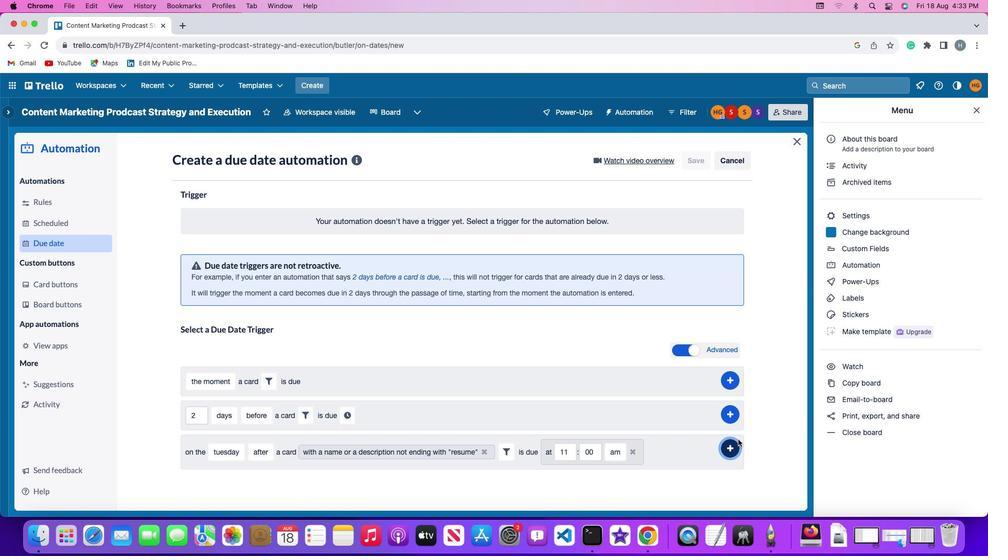 
Action: Mouse moved to (767, 378)
Screenshot: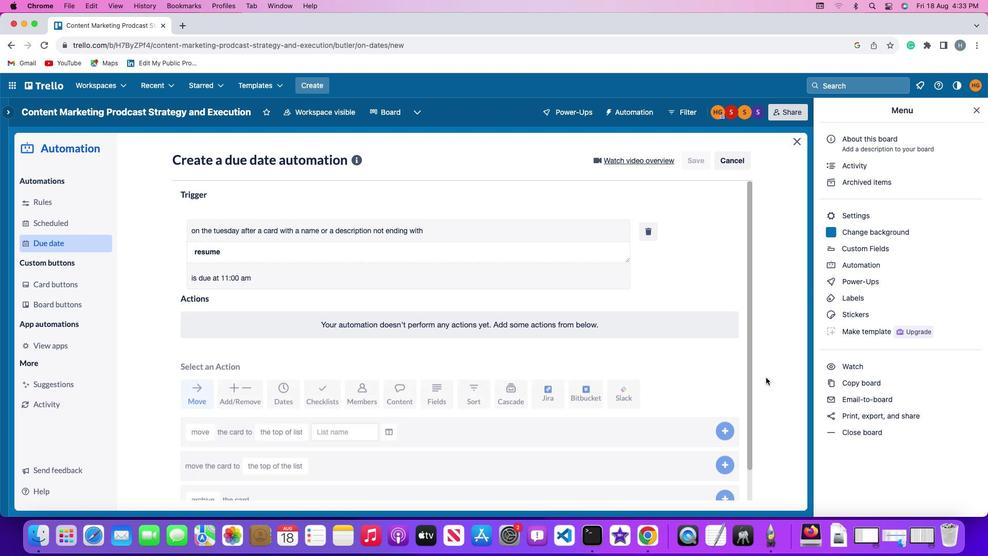 
